 Task: Create ChildIssue0000000873 as Child Issue of Issue Issue0000000437 in Backlog  in Scrum Project Project0000000088 in Jira. Create ChildIssue0000000874 as Child Issue of Issue Issue0000000437 in Backlog  in Scrum Project Project0000000088 in Jira. Create ChildIssue0000000875 as Child Issue of Issue Issue0000000438 in Backlog  in Scrum Project Project0000000088 in Jira. Create ChildIssue0000000876 as Child Issue of Issue Issue0000000438 in Backlog  in Scrum Project Project0000000088 in Jira. Create ChildIssue0000000877 as Child Issue of Issue Issue0000000439 in Backlog  in Scrum Project Project0000000088 in Jira
Action: Mouse moved to (568, 472)
Screenshot: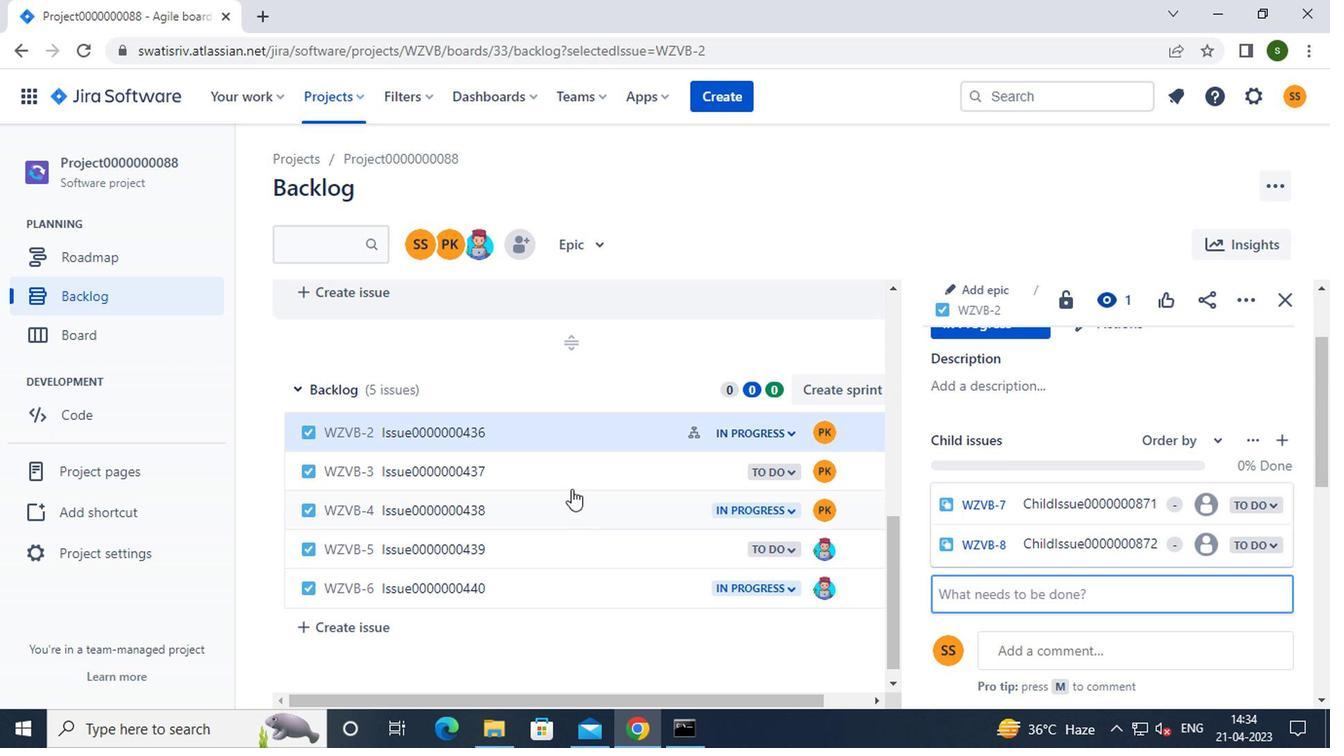 
Action: Mouse pressed left at (568, 472)
Screenshot: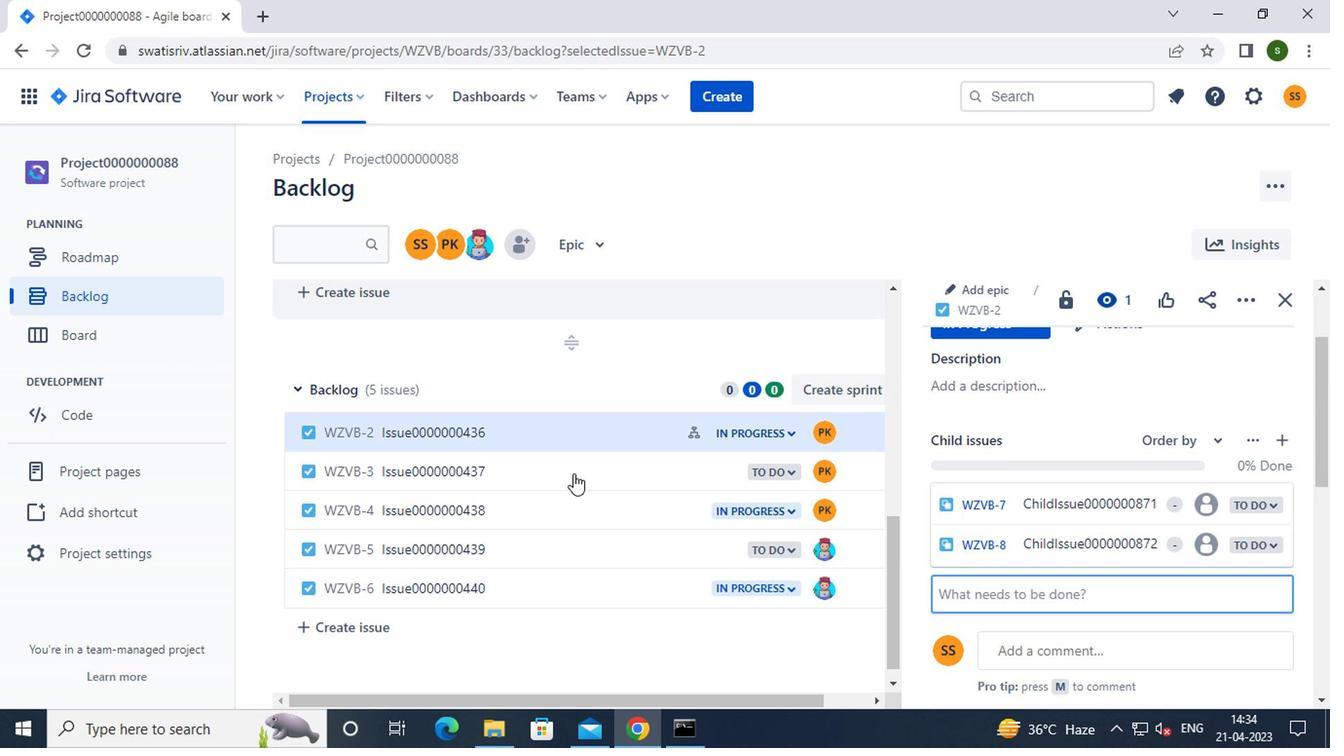 
Action: Mouse moved to (988, 386)
Screenshot: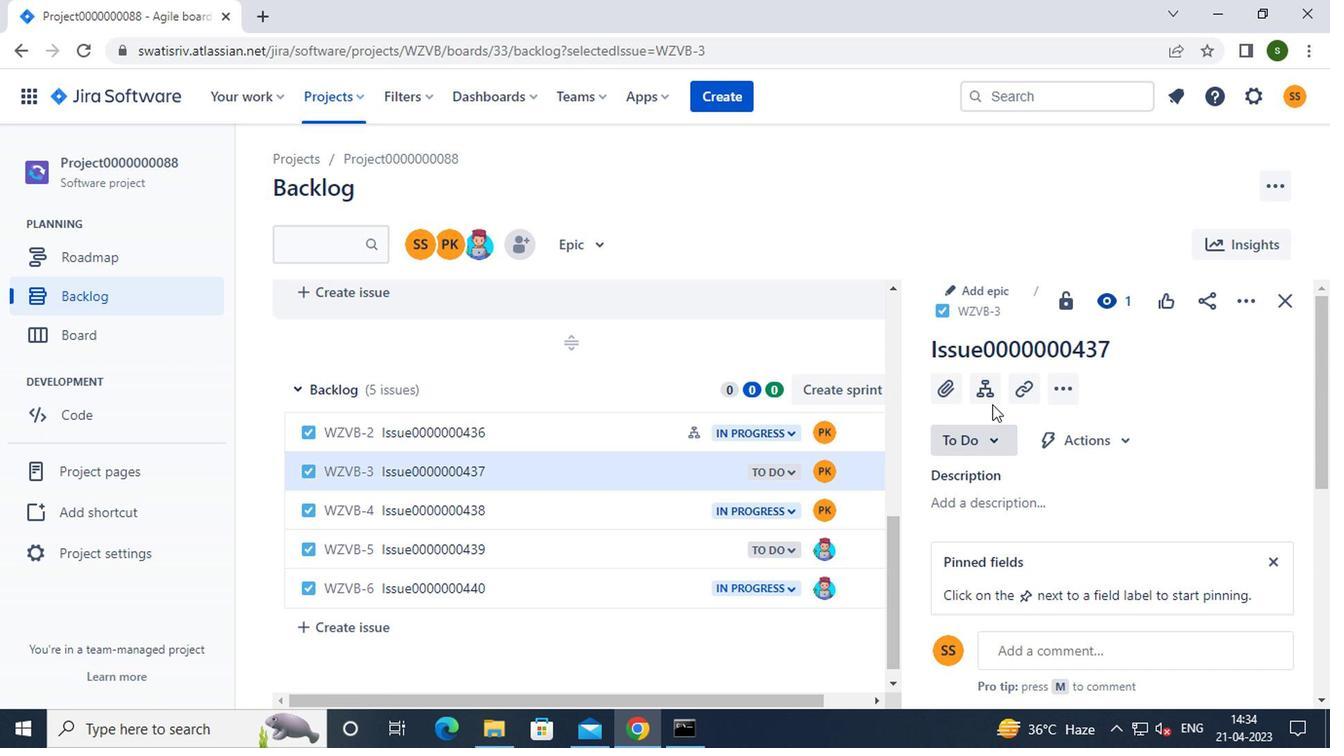 
Action: Mouse pressed left at (988, 386)
Screenshot: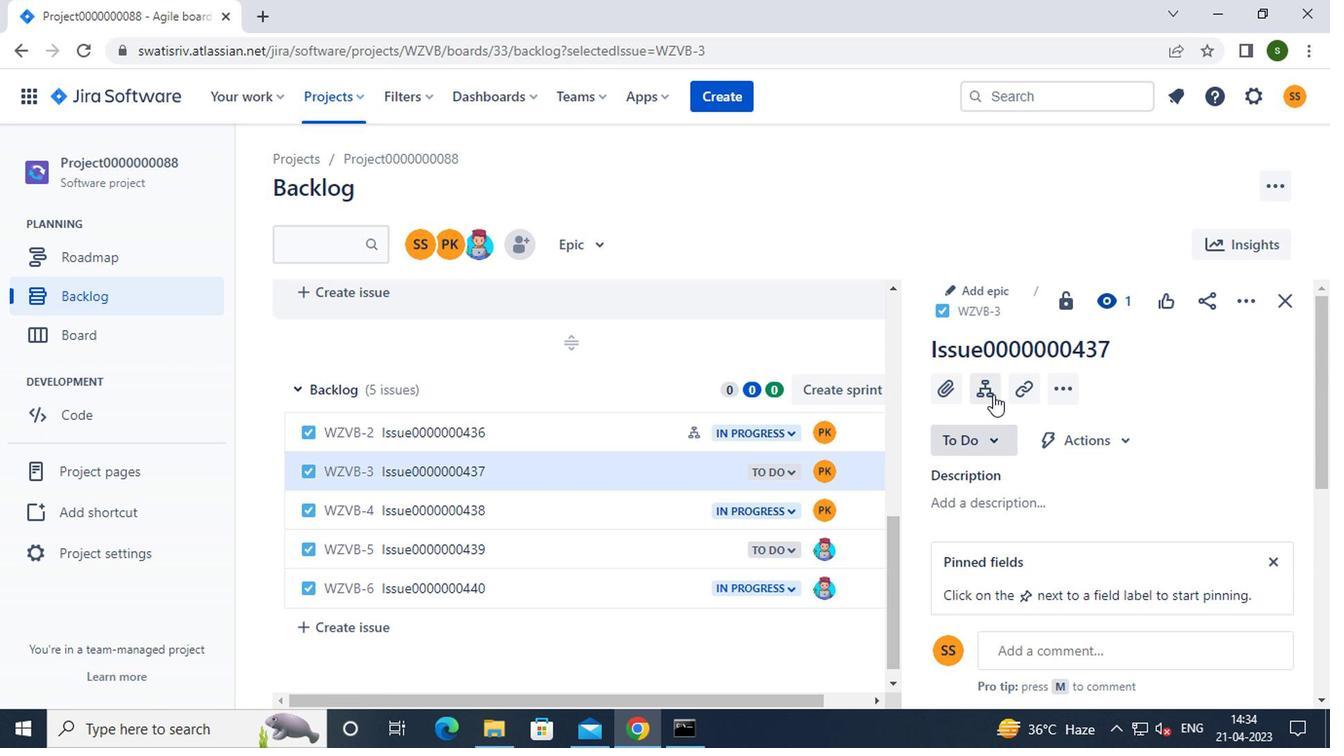 
Action: Mouse moved to (1007, 464)
Screenshot: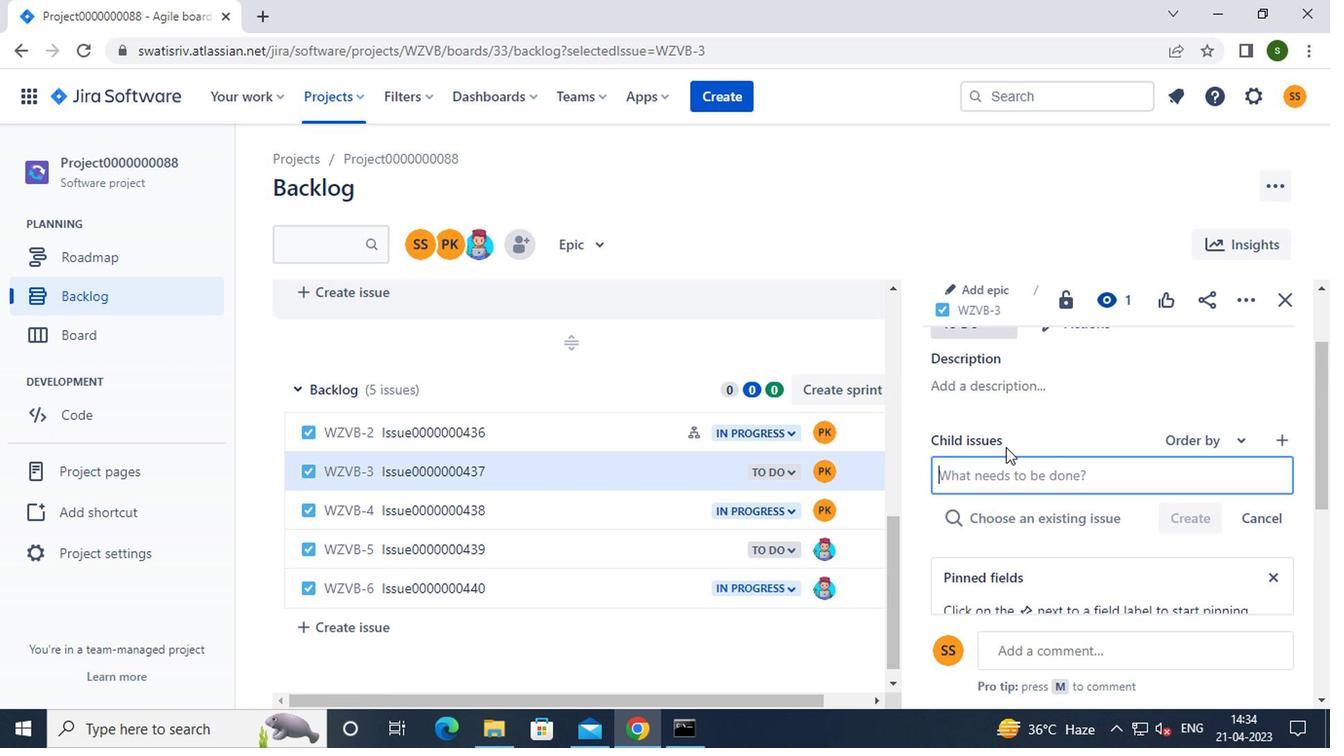
Action: Mouse pressed left at (1007, 464)
Screenshot: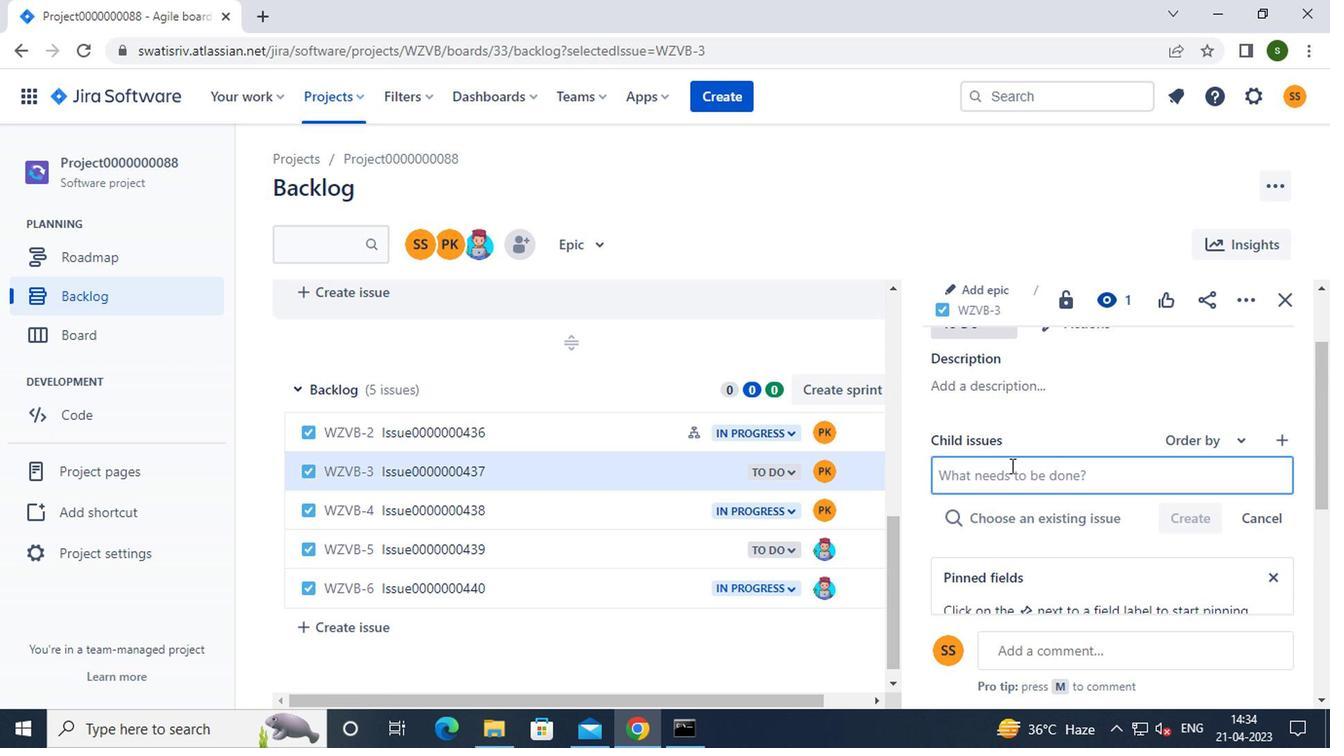 
Action: Key pressed c<Key.caps_lock>hild<Key.caps_lock>i<Key.caps_lock>ssue0000000873
Screenshot: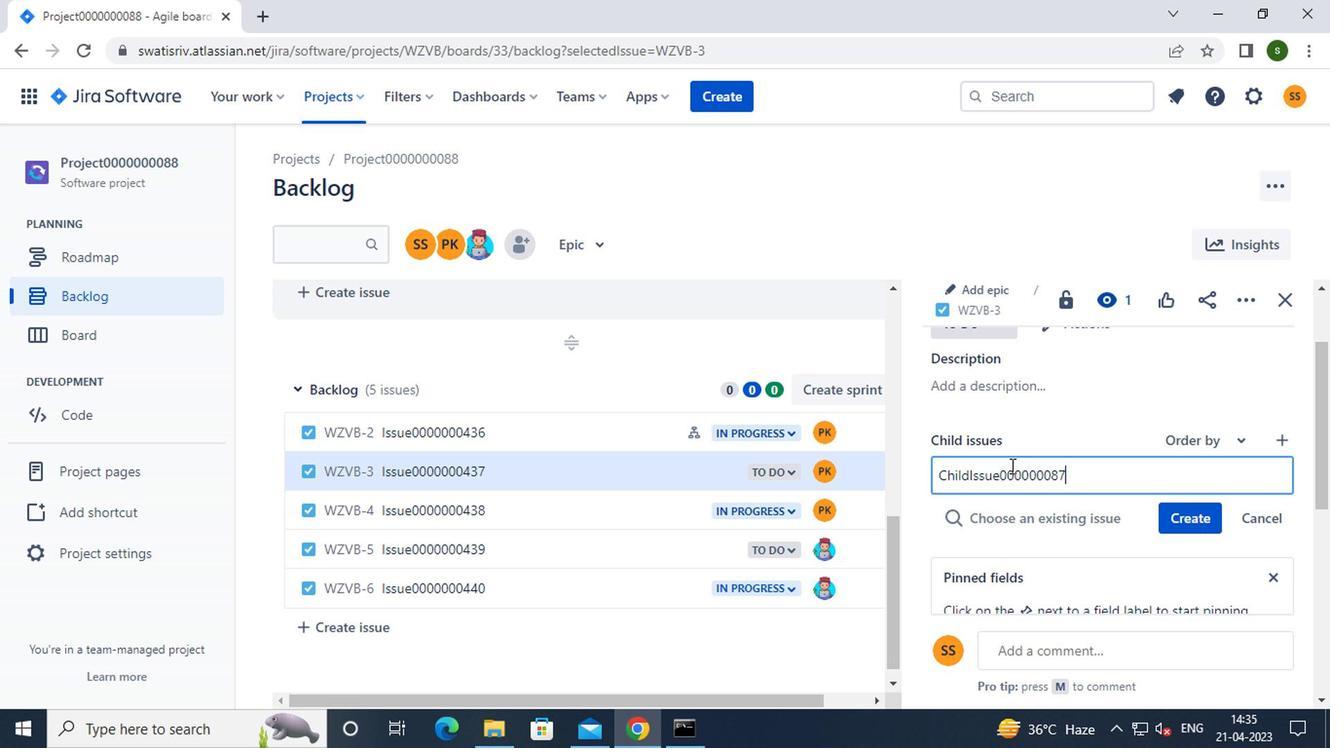 
Action: Mouse moved to (1186, 512)
Screenshot: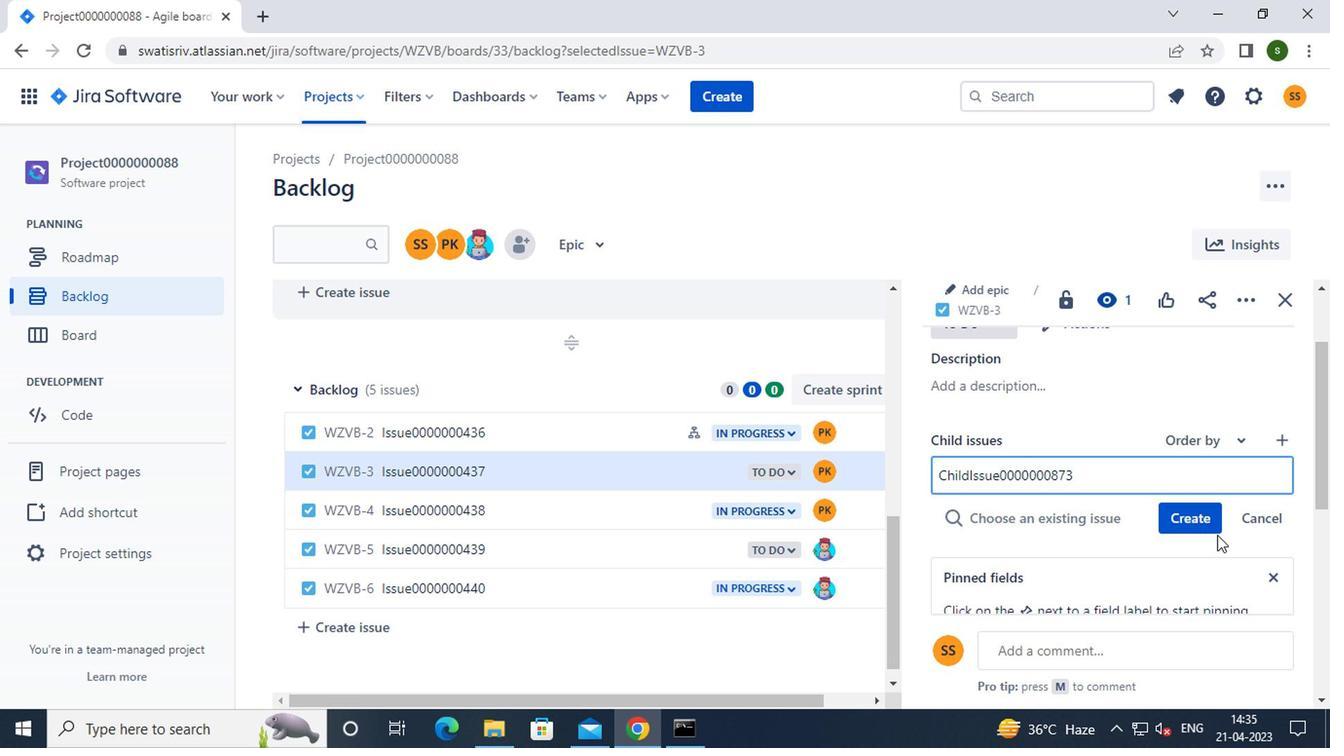 
Action: Mouse pressed left at (1186, 512)
Screenshot: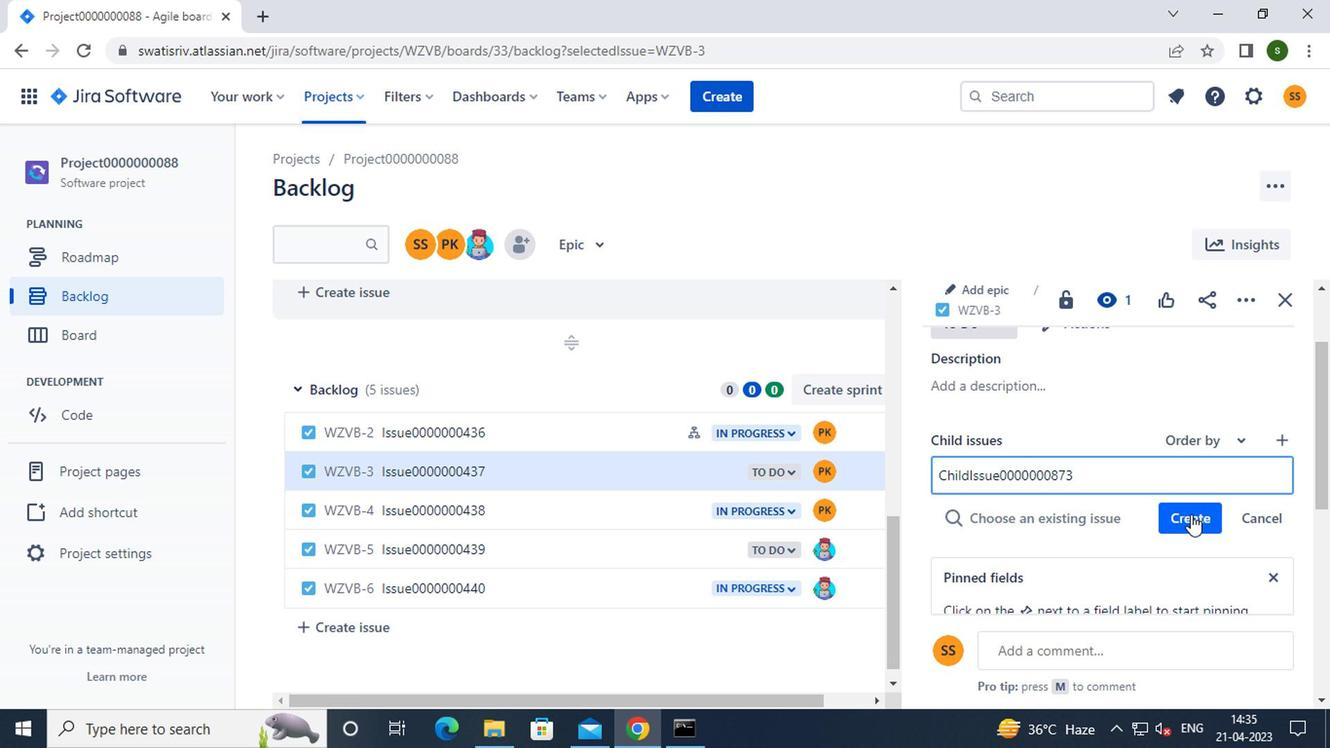 
Action: Mouse moved to (1117, 539)
Screenshot: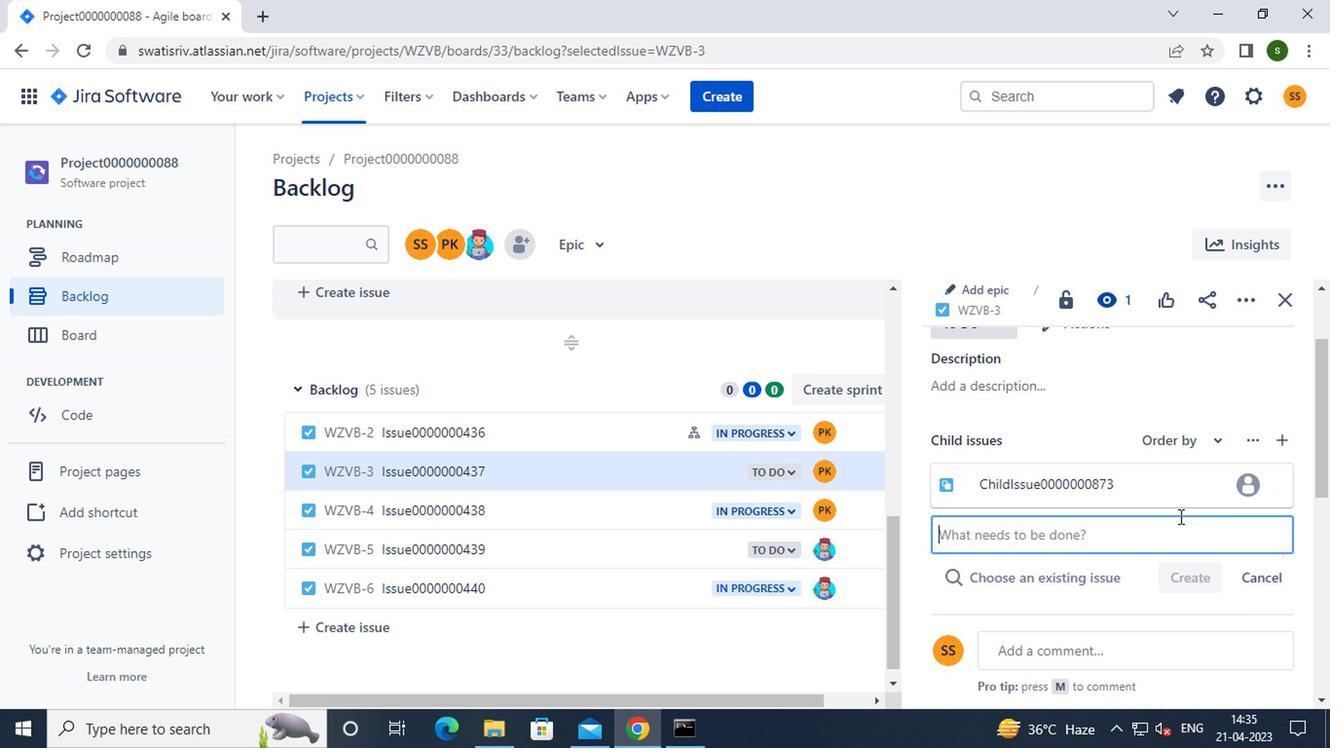 
Action: Mouse pressed left at (1117, 539)
Screenshot: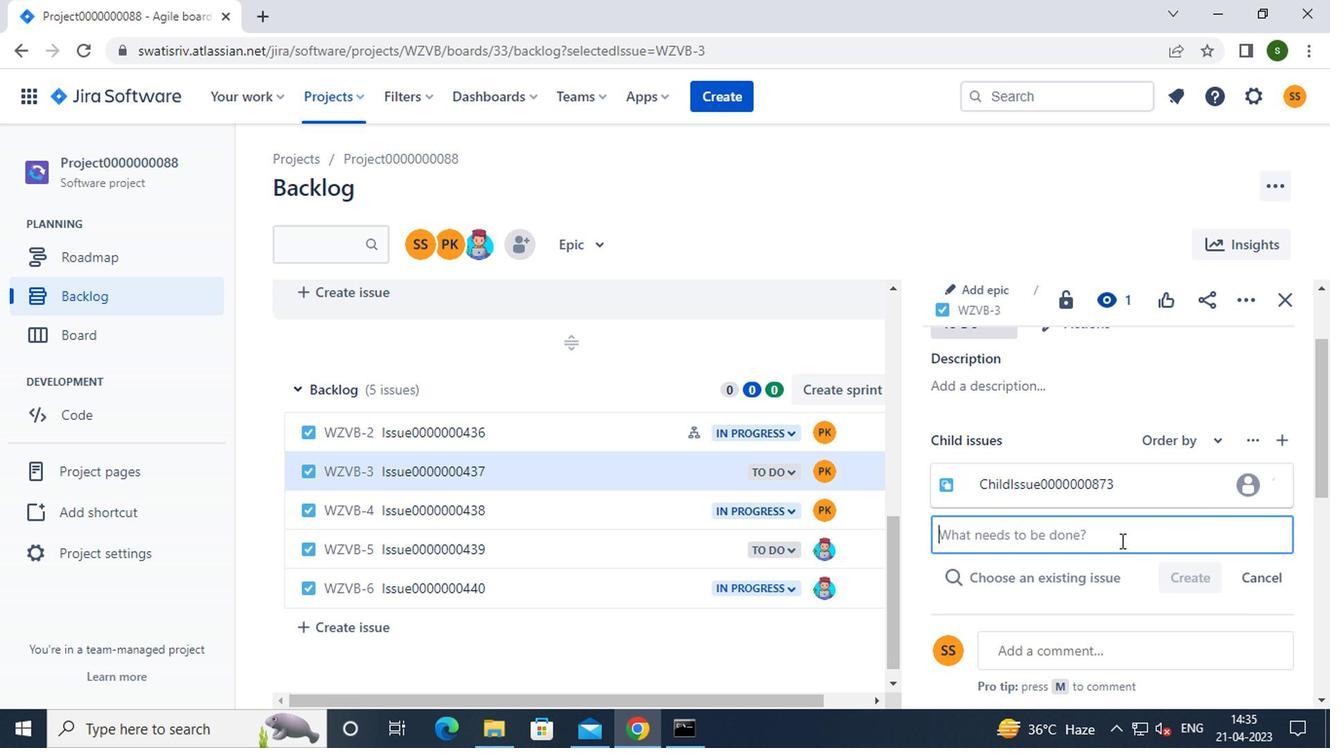 
Action: Mouse moved to (1115, 539)
Screenshot: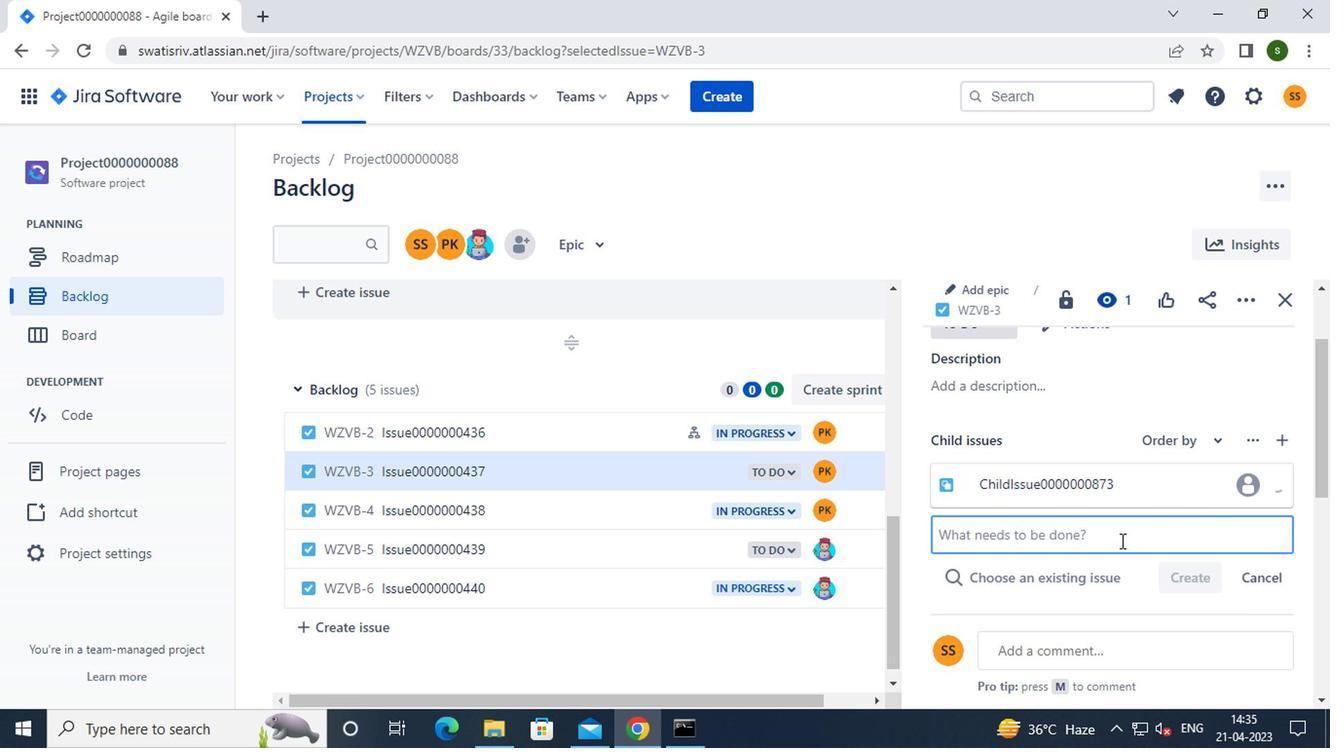 
Action: Key pressed <Key.caps_lock>c<Key.caps_lock>hild<Key.caps_lock>i<Key.caps_lock>ssue00000000874
Screenshot: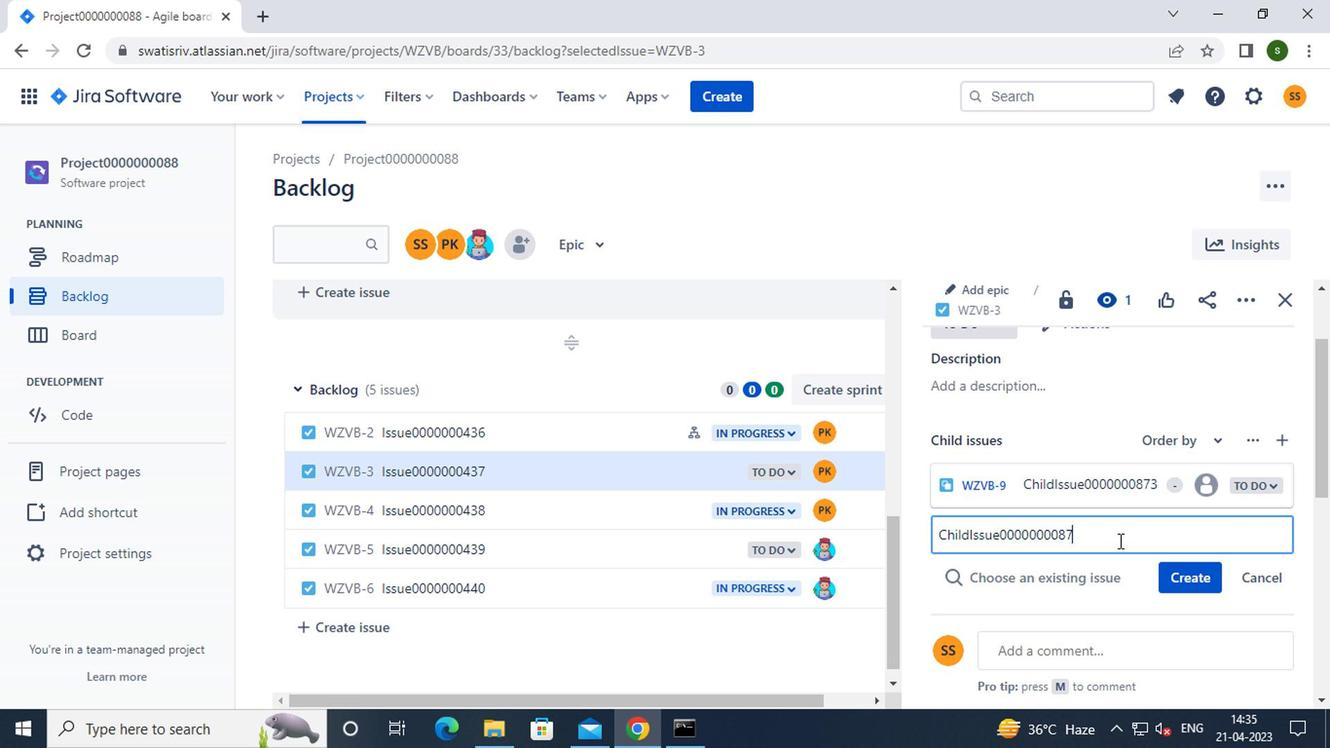 
Action: Mouse moved to (1179, 575)
Screenshot: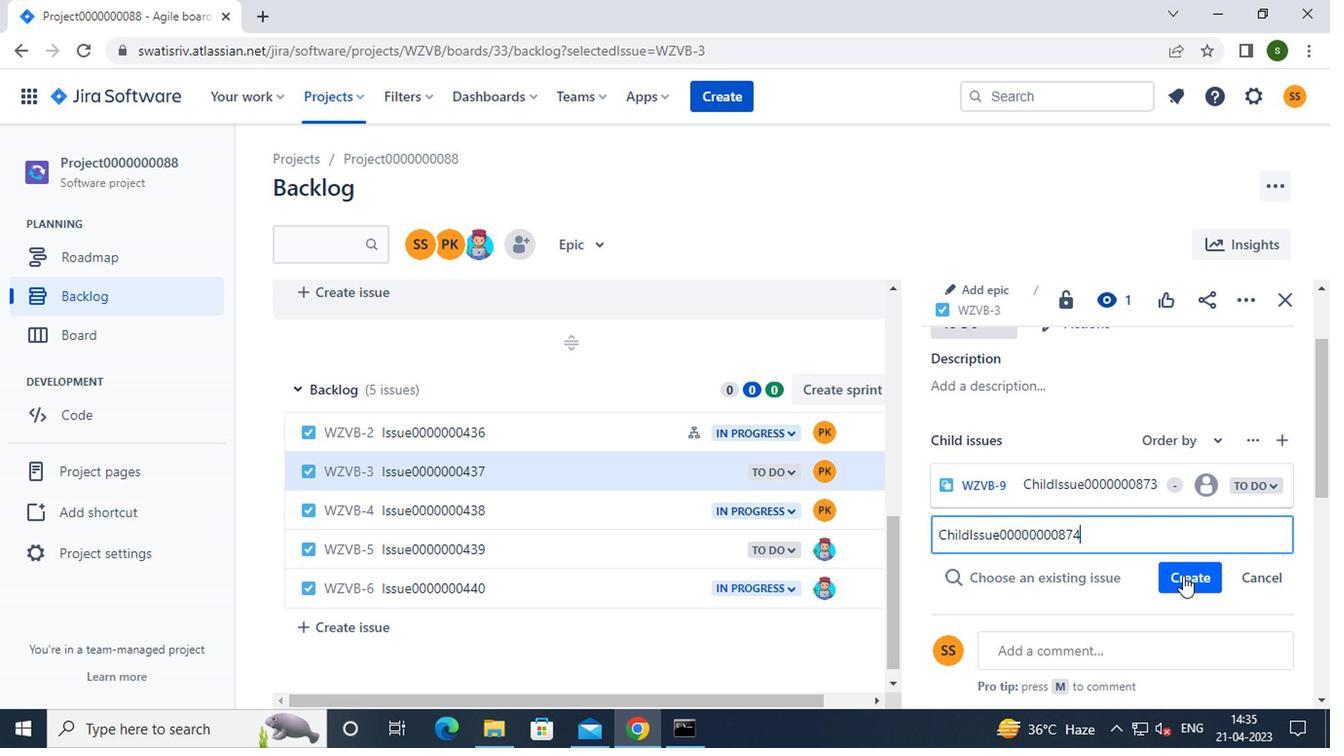 
Action: Mouse pressed left at (1179, 575)
Screenshot: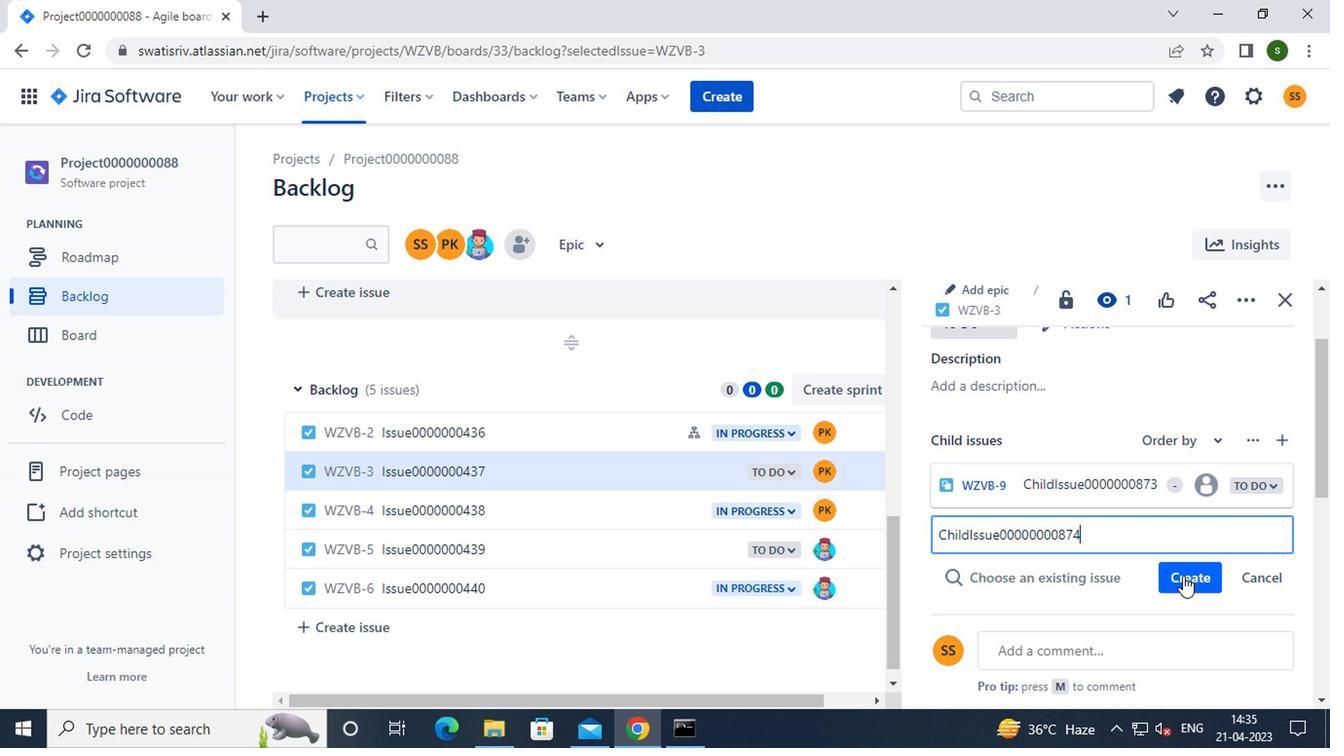 
Action: Mouse moved to (632, 514)
Screenshot: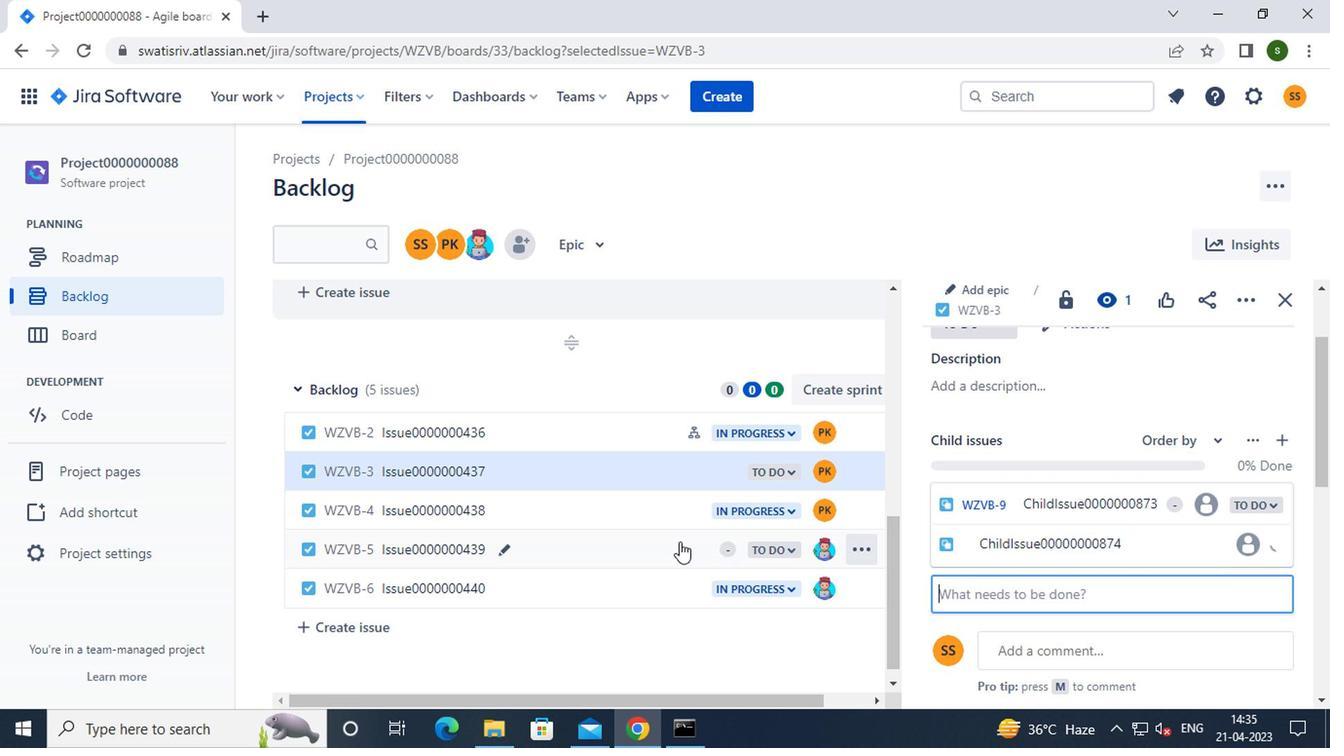 
Action: Mouse pressed left at (632, 514)
Screenshot: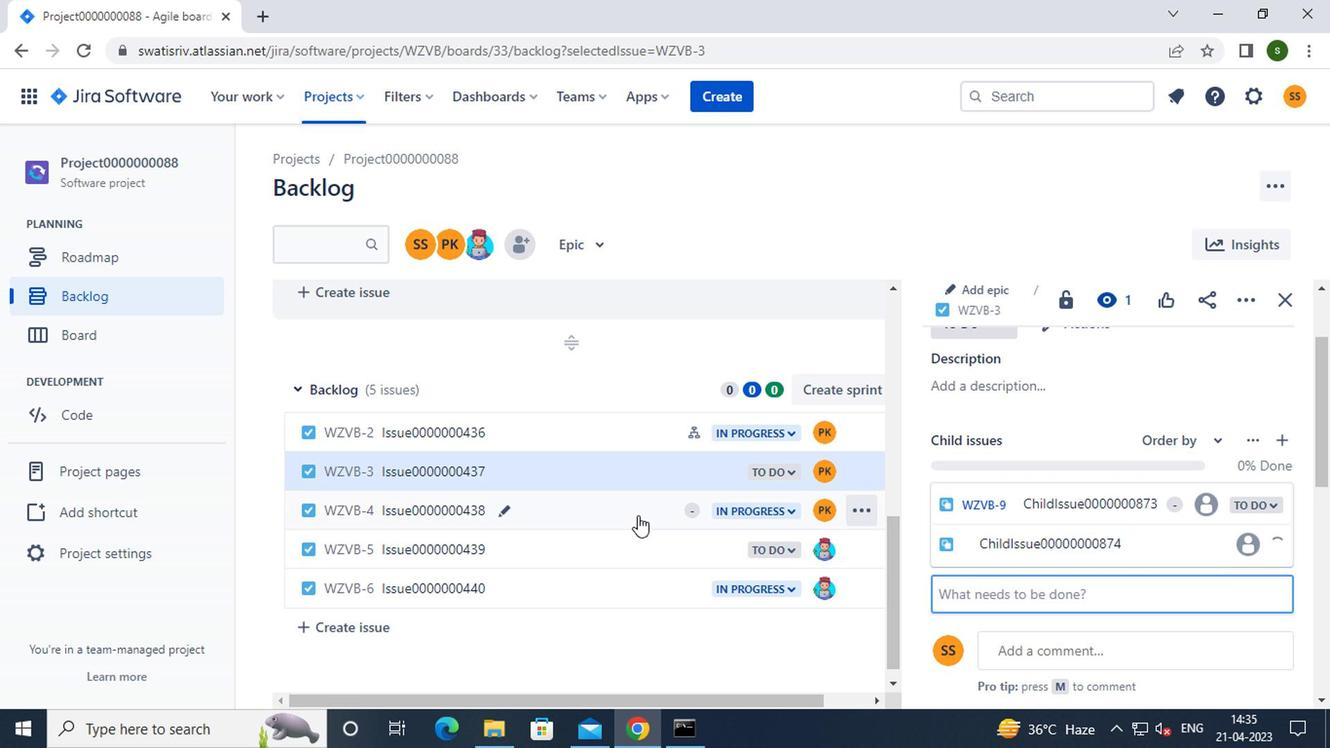 
Action: Mouse moved to (981, 386)
Screenshot: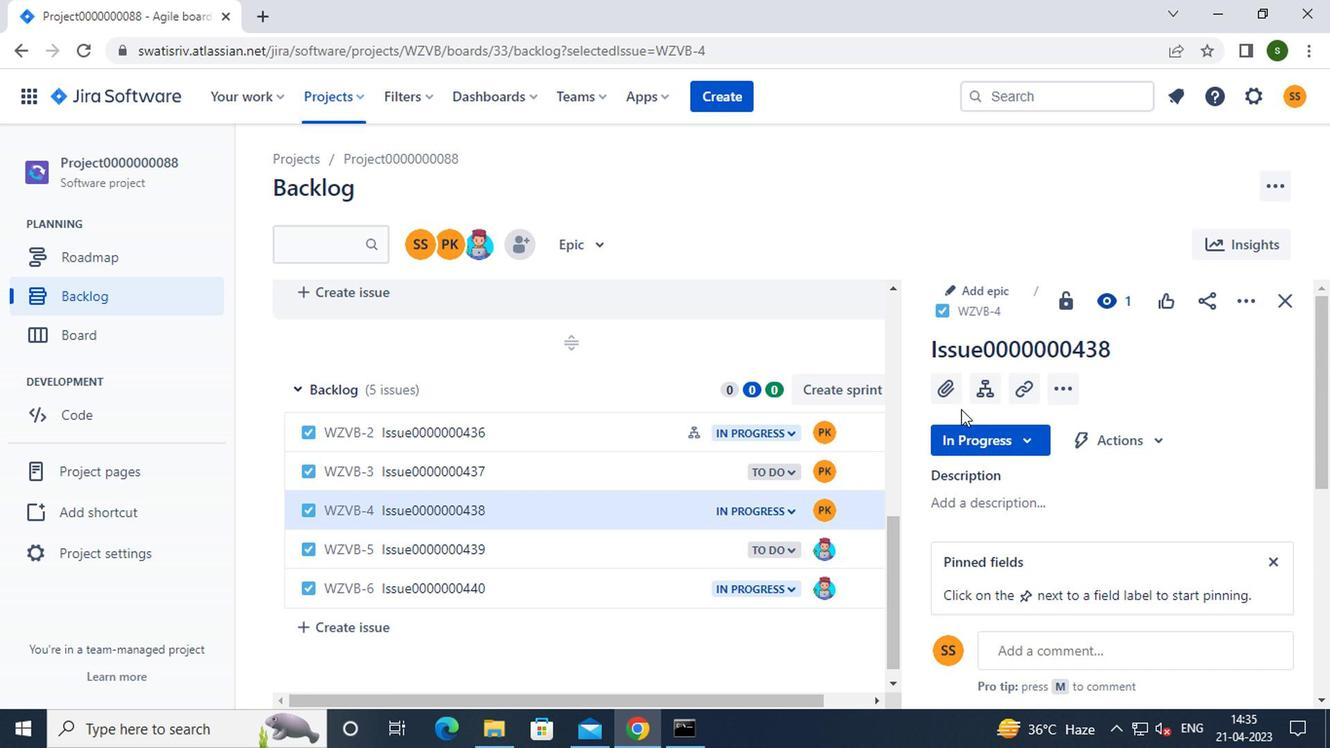 
Action: Mouse pressed left at (981, 386)
Screenshot: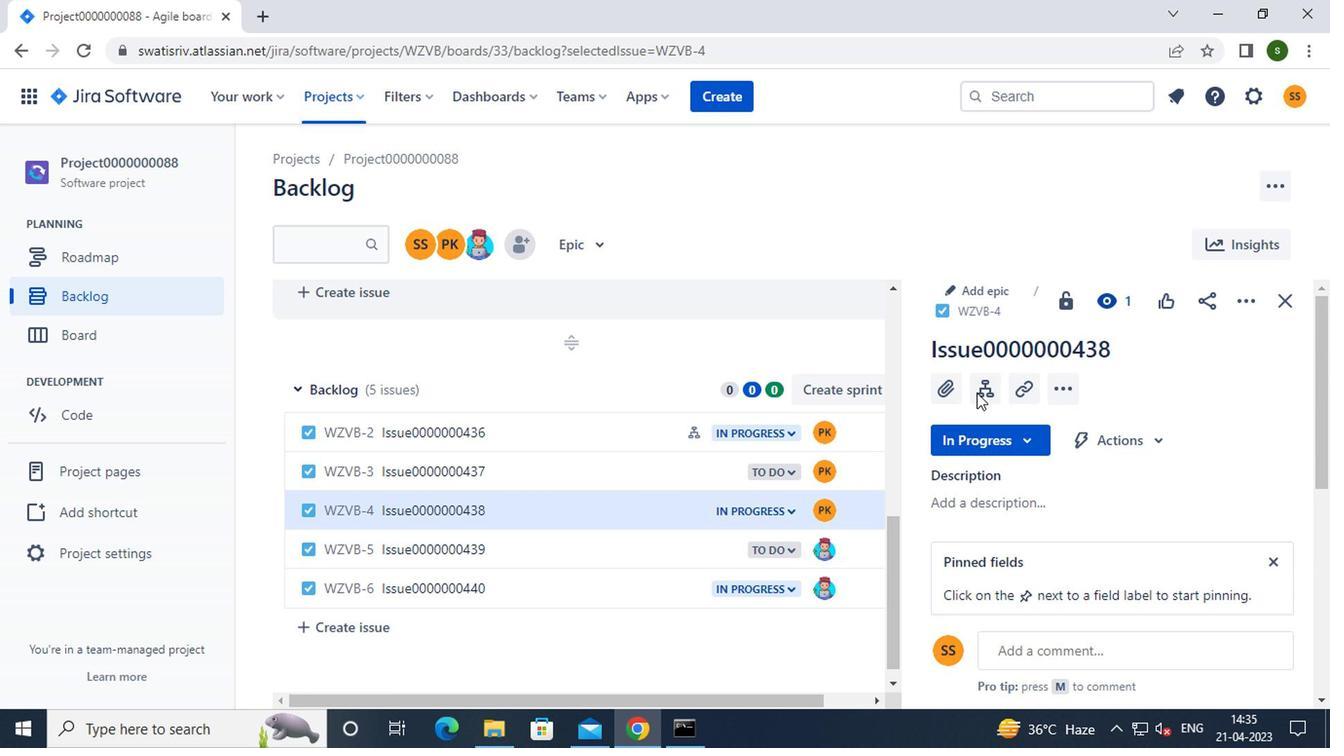 
Action: Mouse moved to (991, 469)
Screenshot: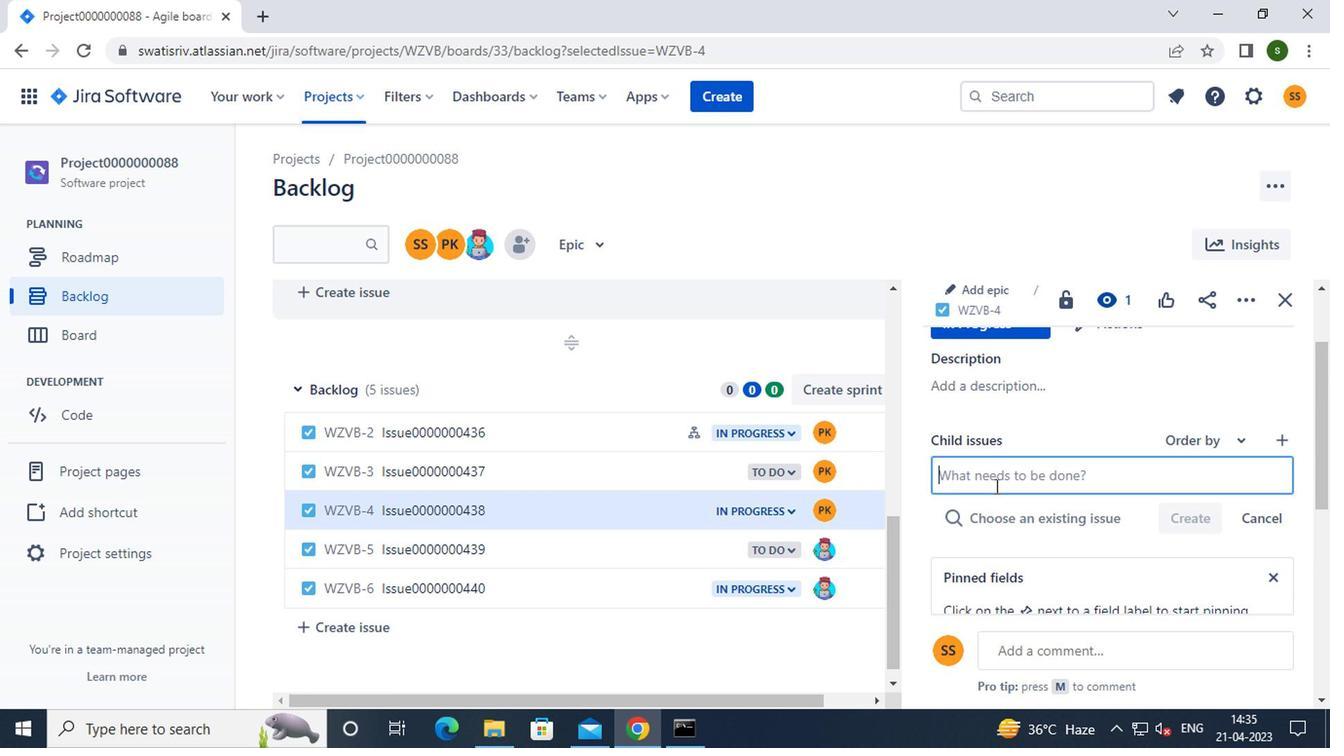 
Action: Mouse pressed left at (991, 469)
Screenshot: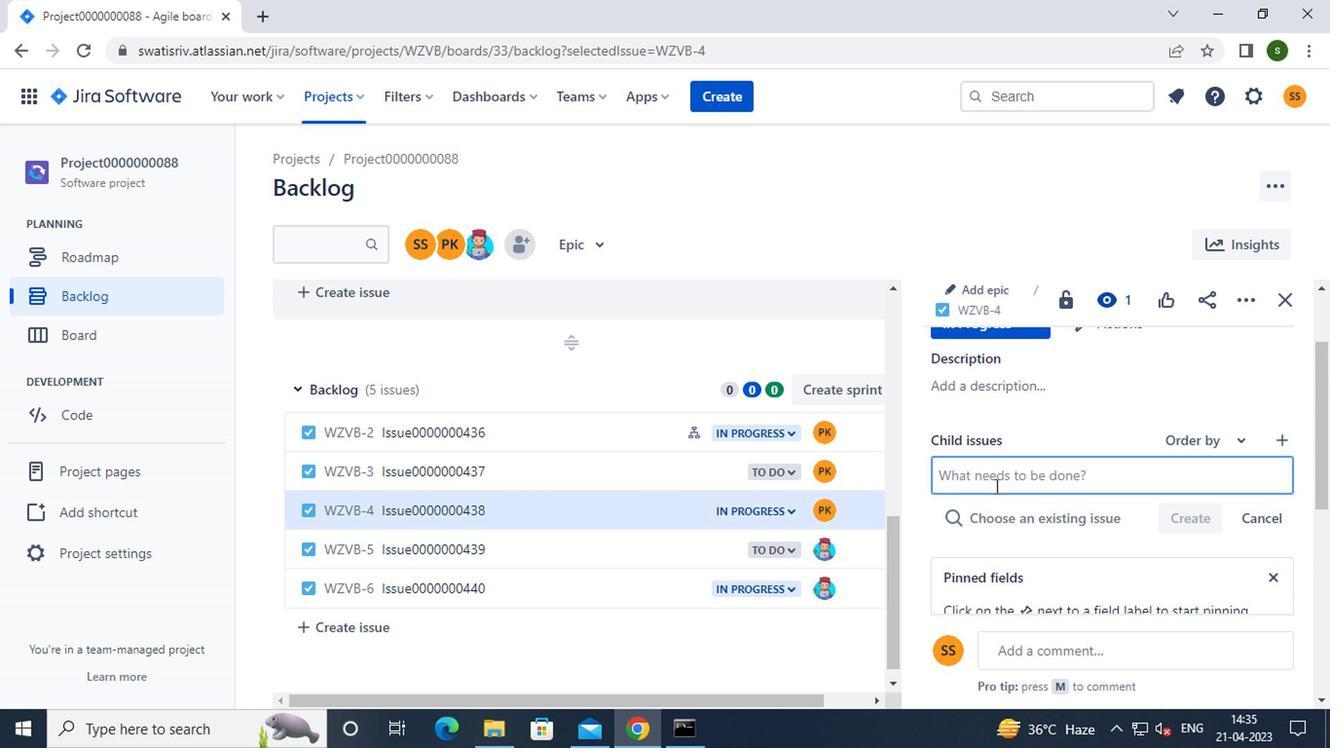 
Action: Mouse moved to (982, 469)
Screenshot: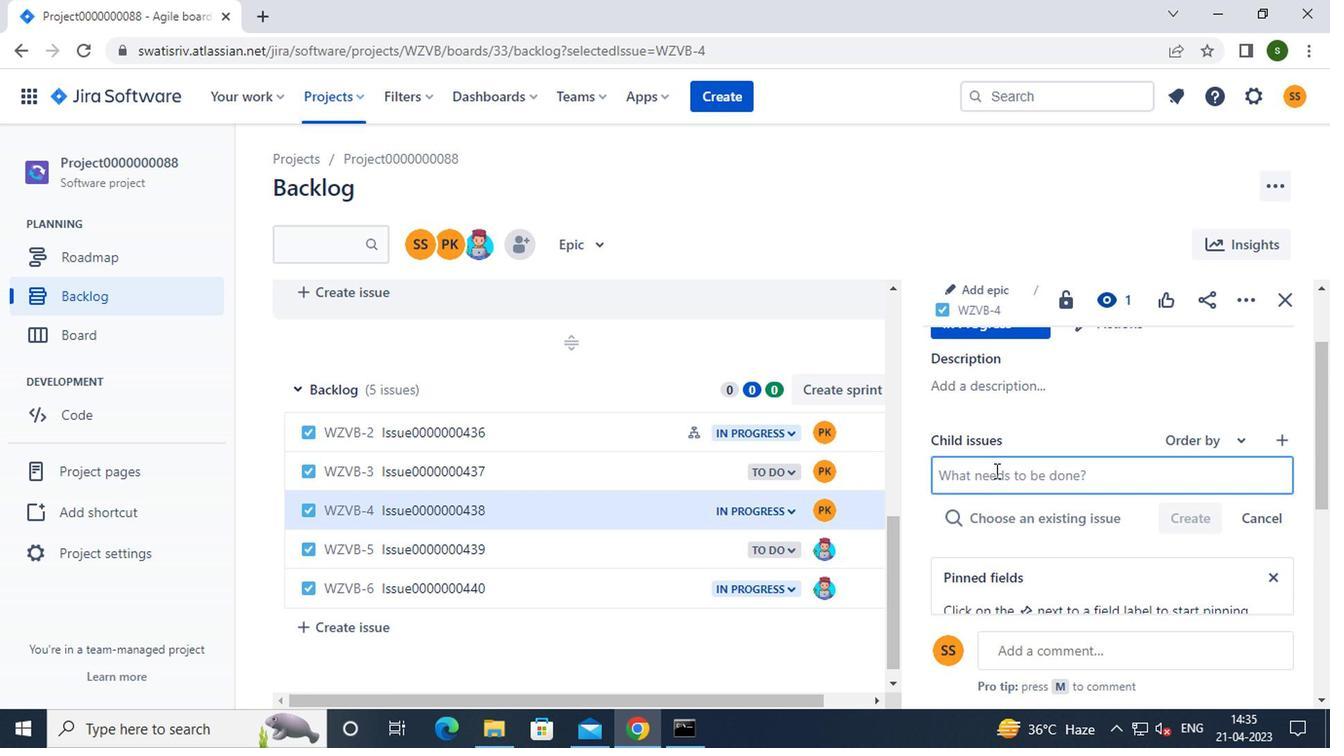 
Action: Key pressed <Key.caps_lock>c<Key.caps_lock>hild<Key.caps_lock>i<Key.caps_lock>ssue0000000875
Screenshot: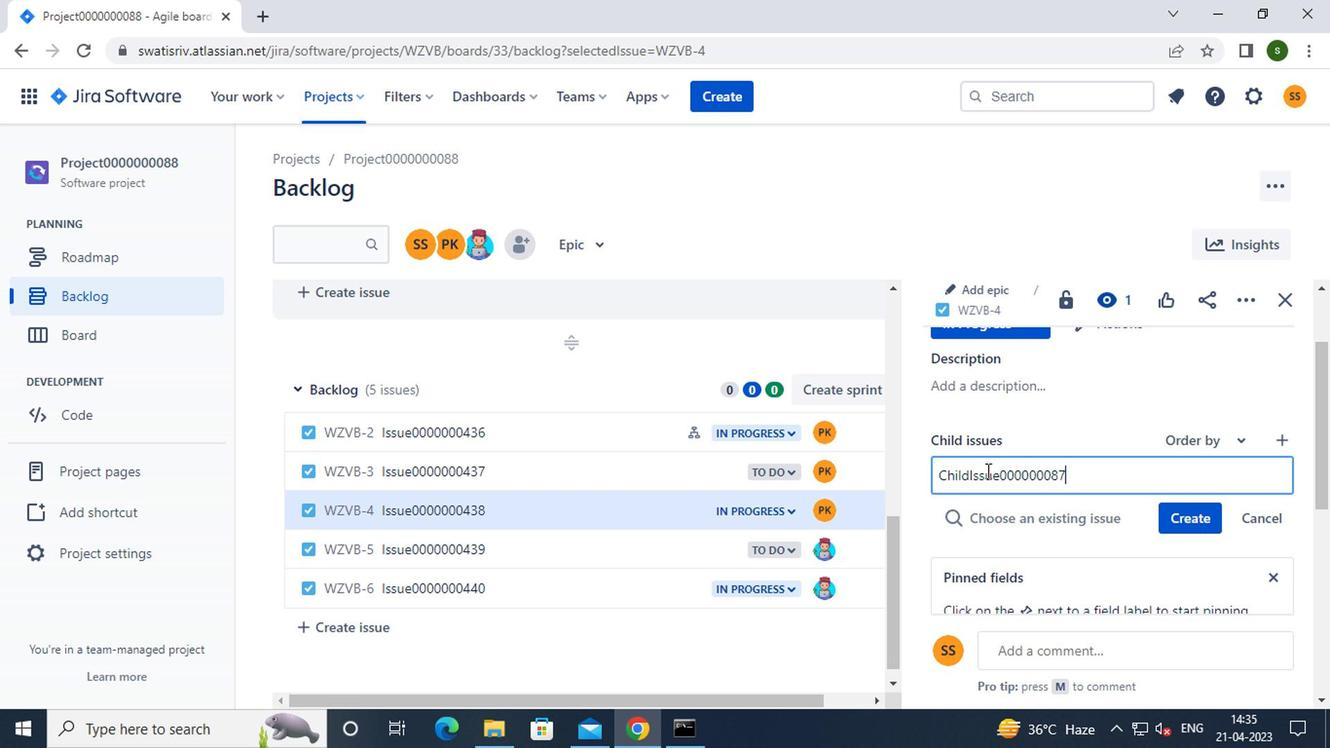 
Action: Mouse moved to (1177, 512)
Screenshot: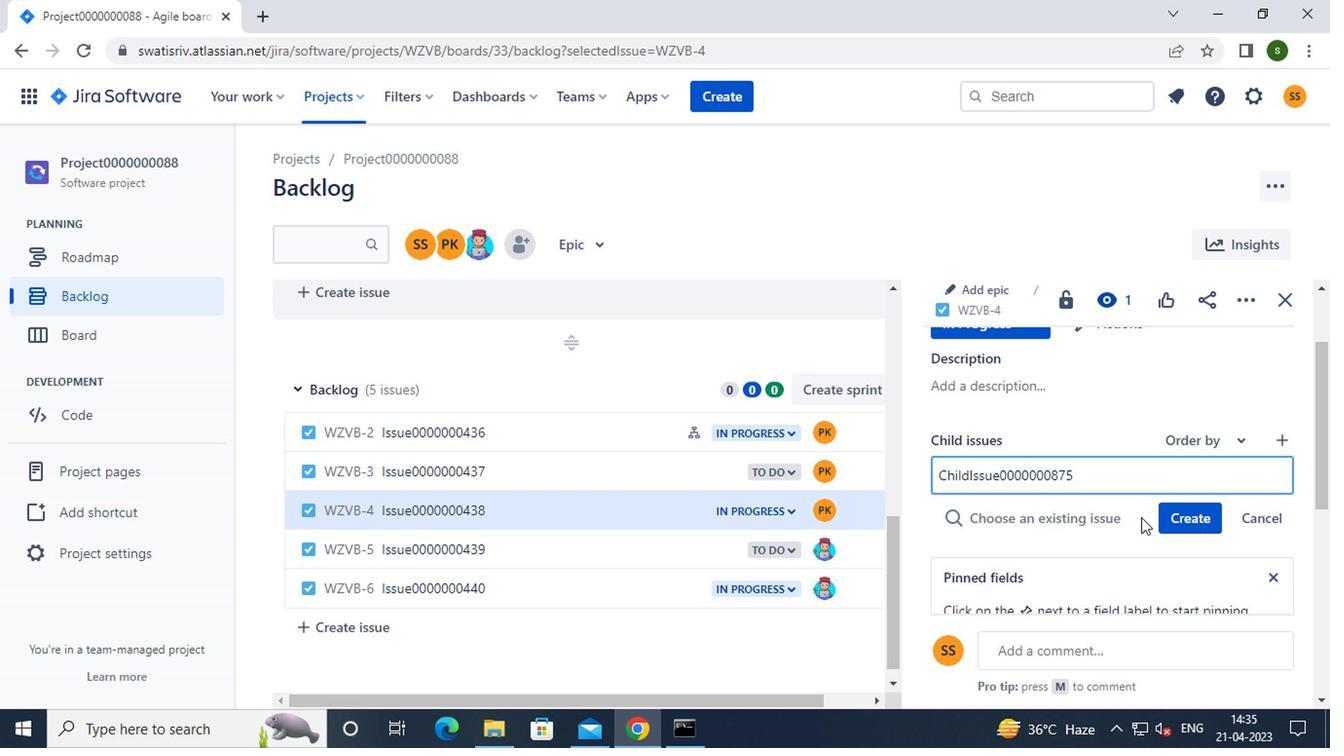 
Action: Mouse pressed left at (1177, 512)
Screenshot: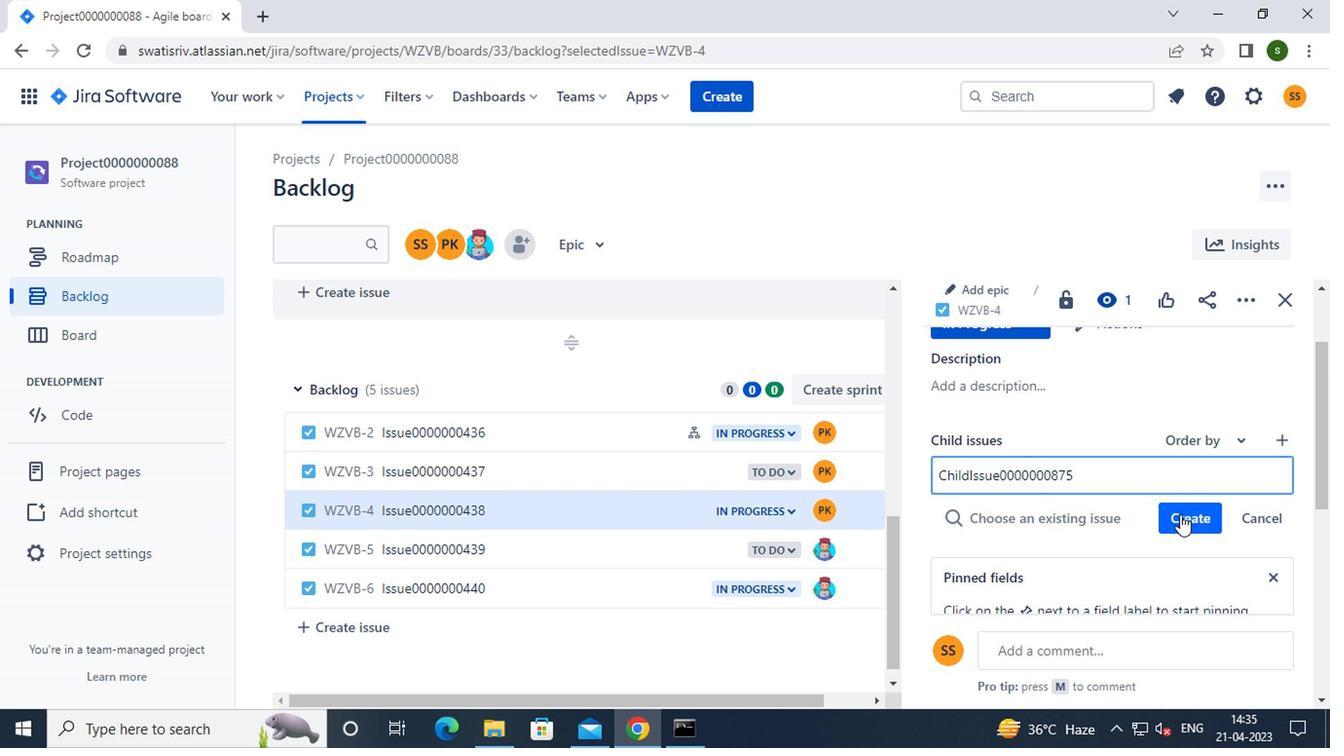
Action: Mouse moved to (1062, 535)
Screenshot: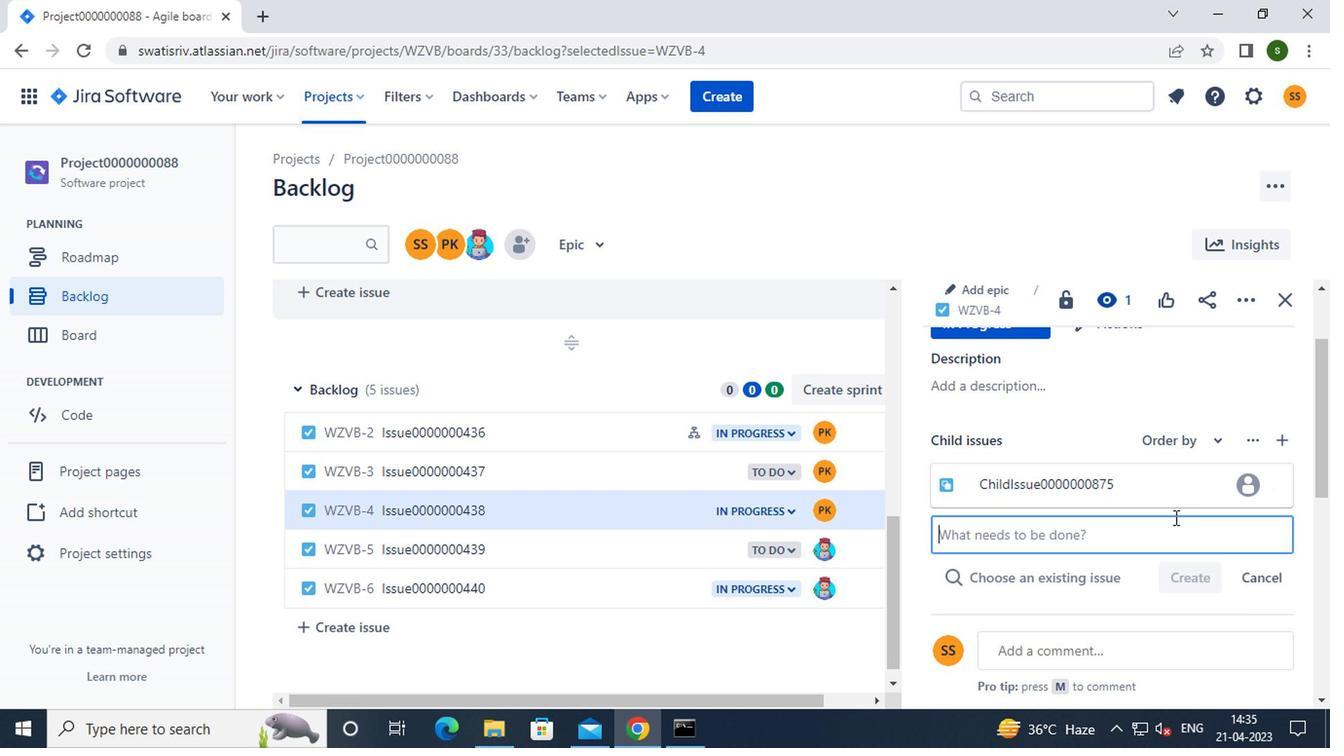 
Action: Mouse pressed left at (1062, 535)
Screenshot: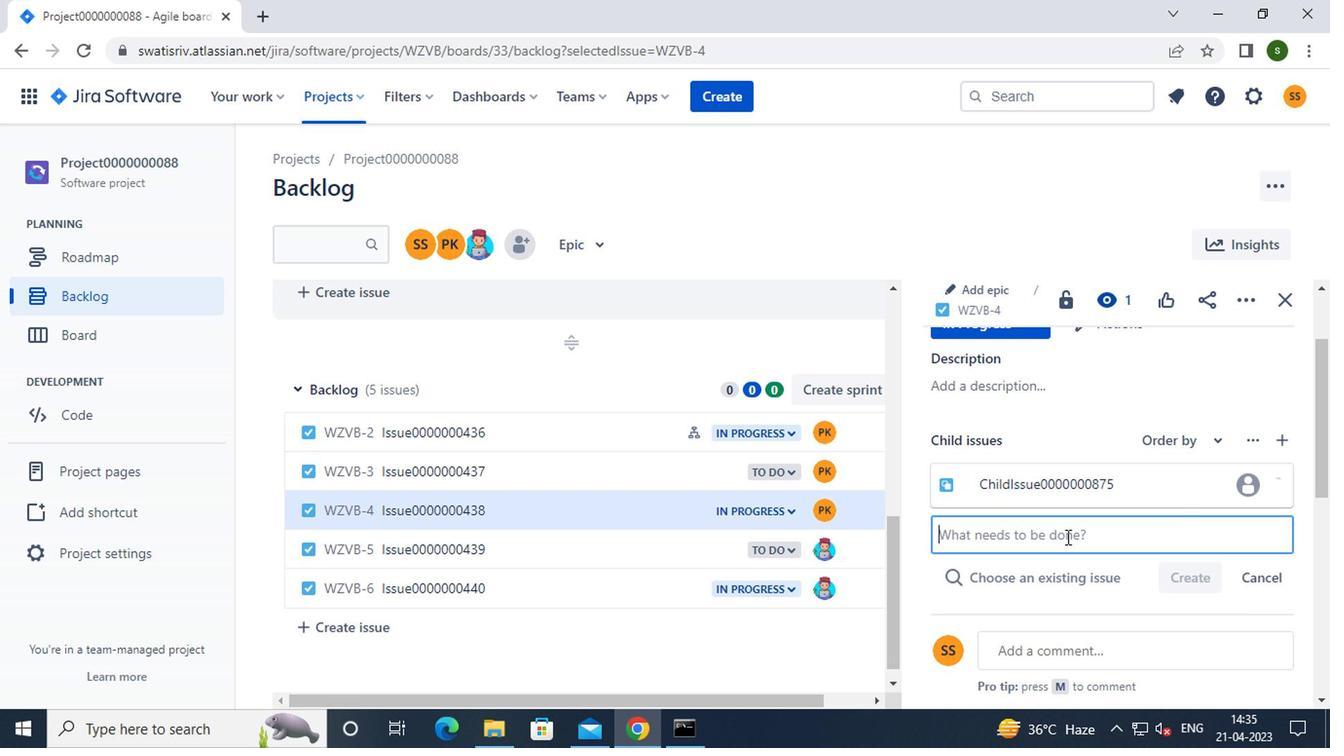 
Action: Key pressed <Key.caps_lock>c<Key.caps_lock>hild<Key.caps_lock>i<Key.caps_lock>ssue0000000876
Screenshot: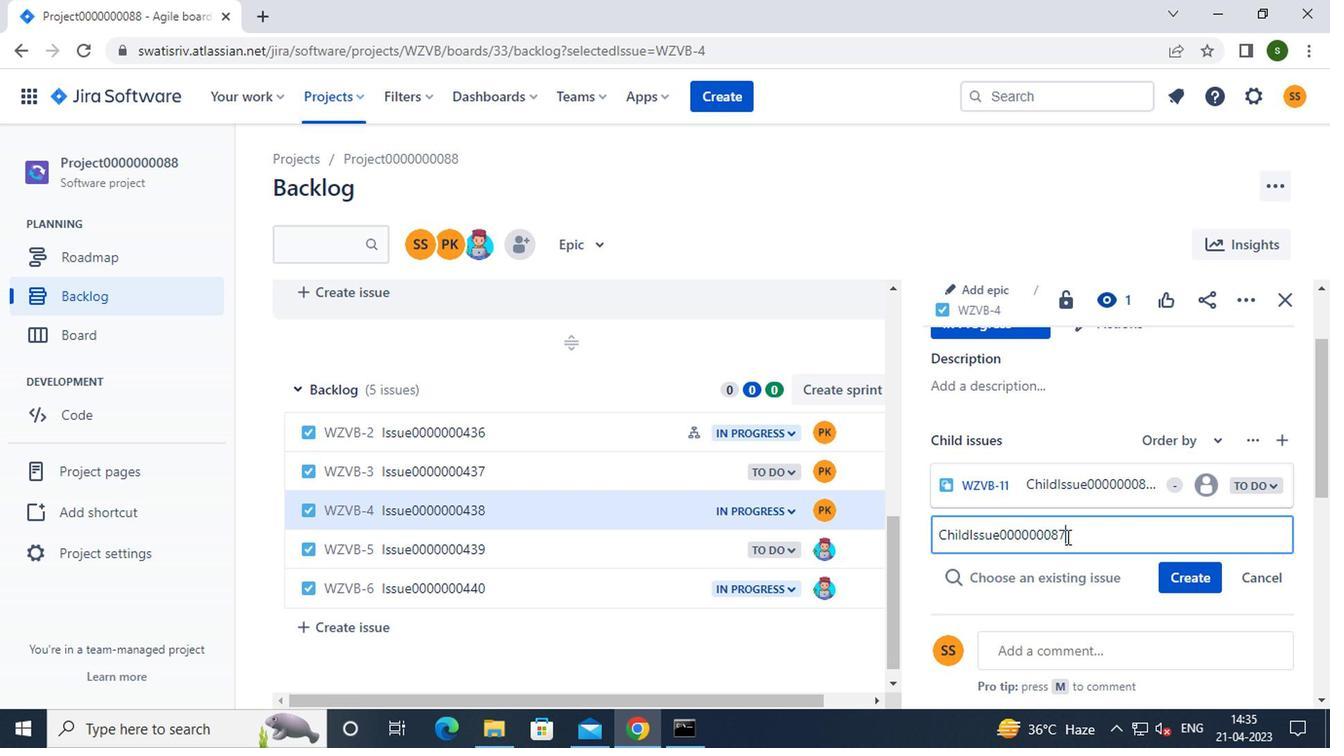 
Action: Mouse moved to (1188, 566)
Screenshot: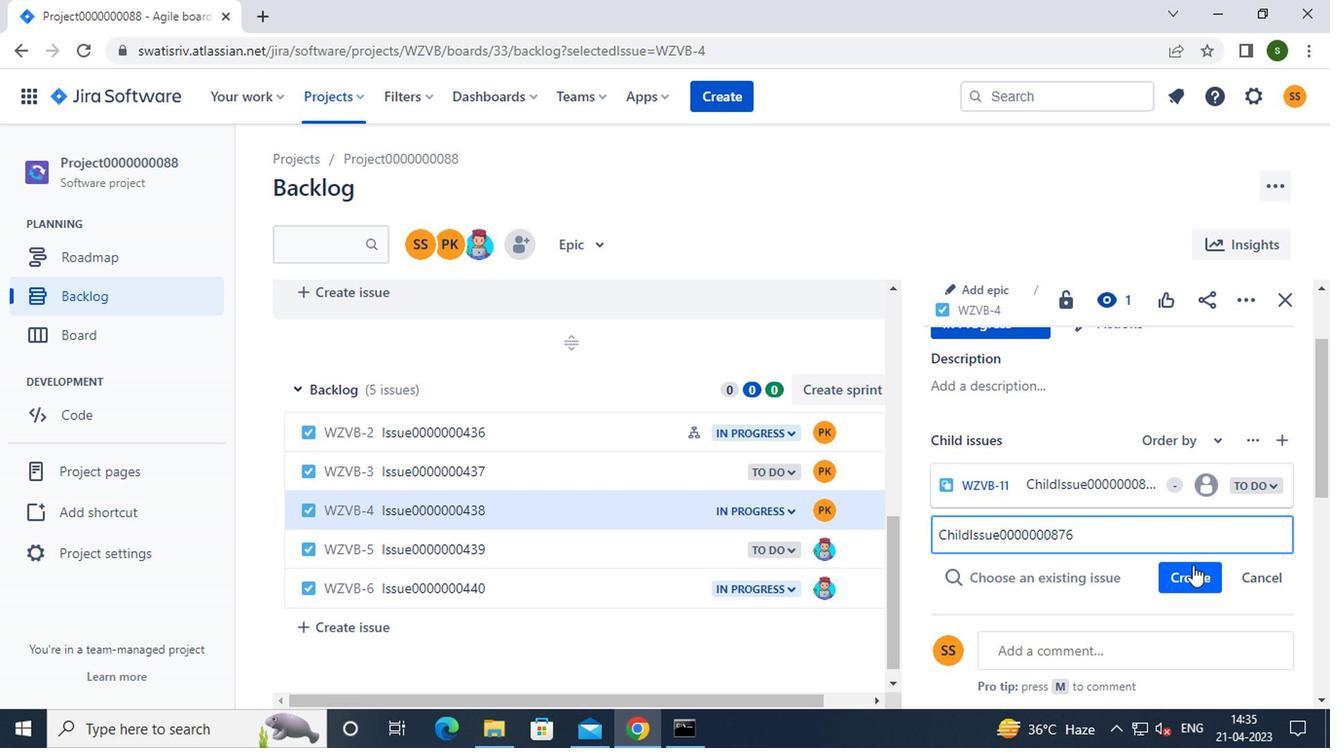 
Action: Mouse pressed left at (1188, 566)
Screenshot: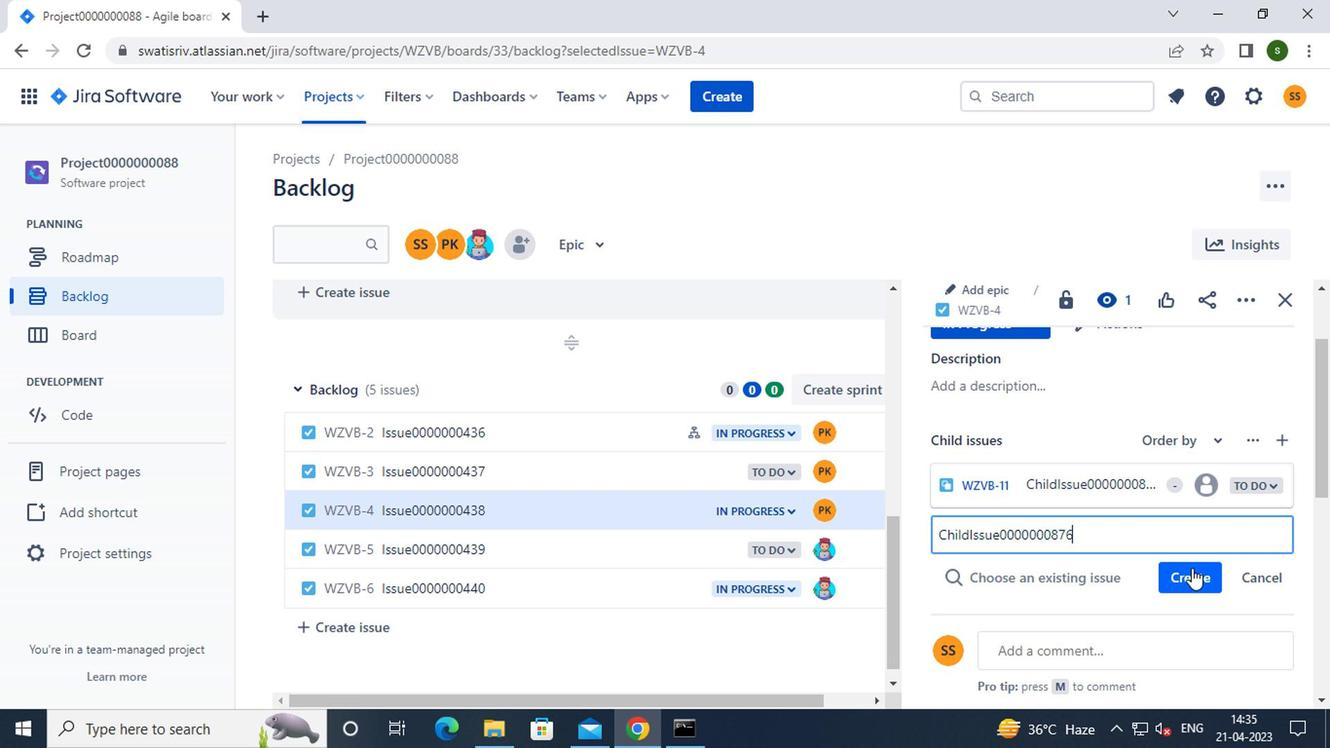 
Action: Mouse moved to (571, 546)
Screenshot: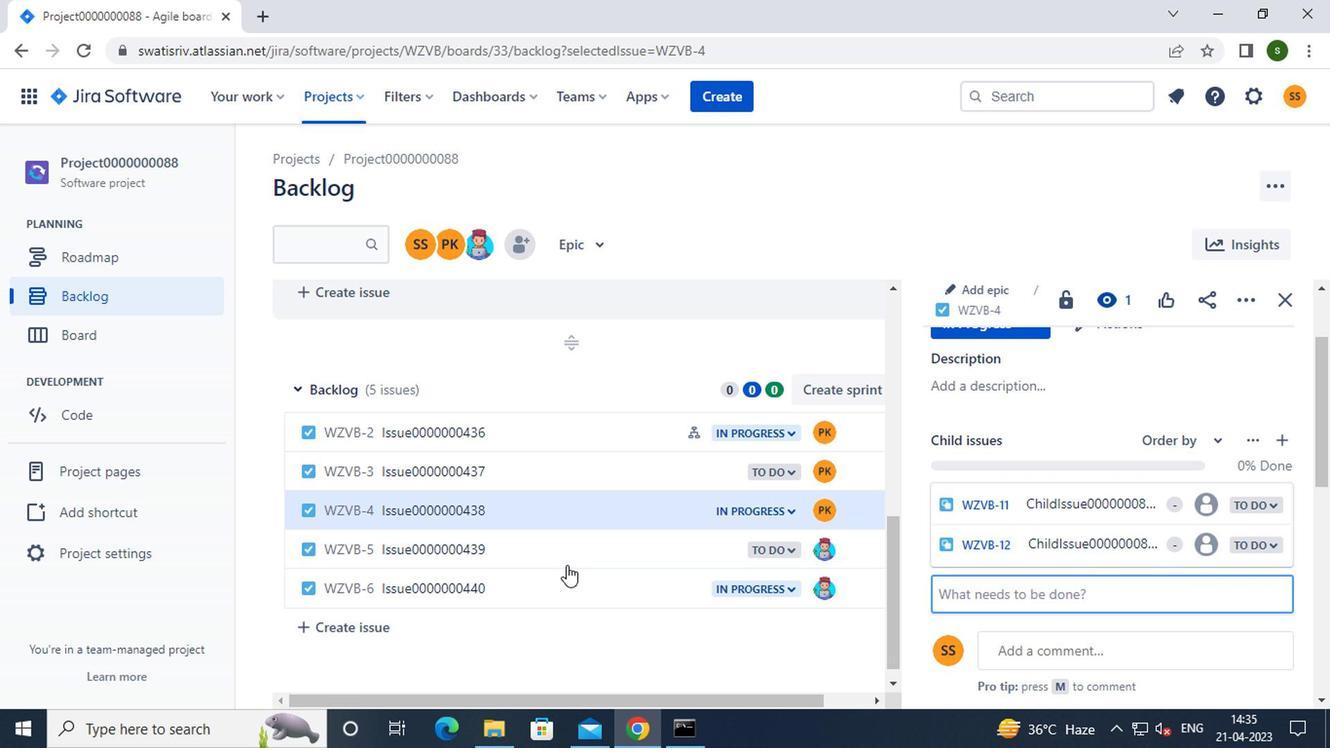 
Action: Mouse pressed left at (571, 546)
Screenshot: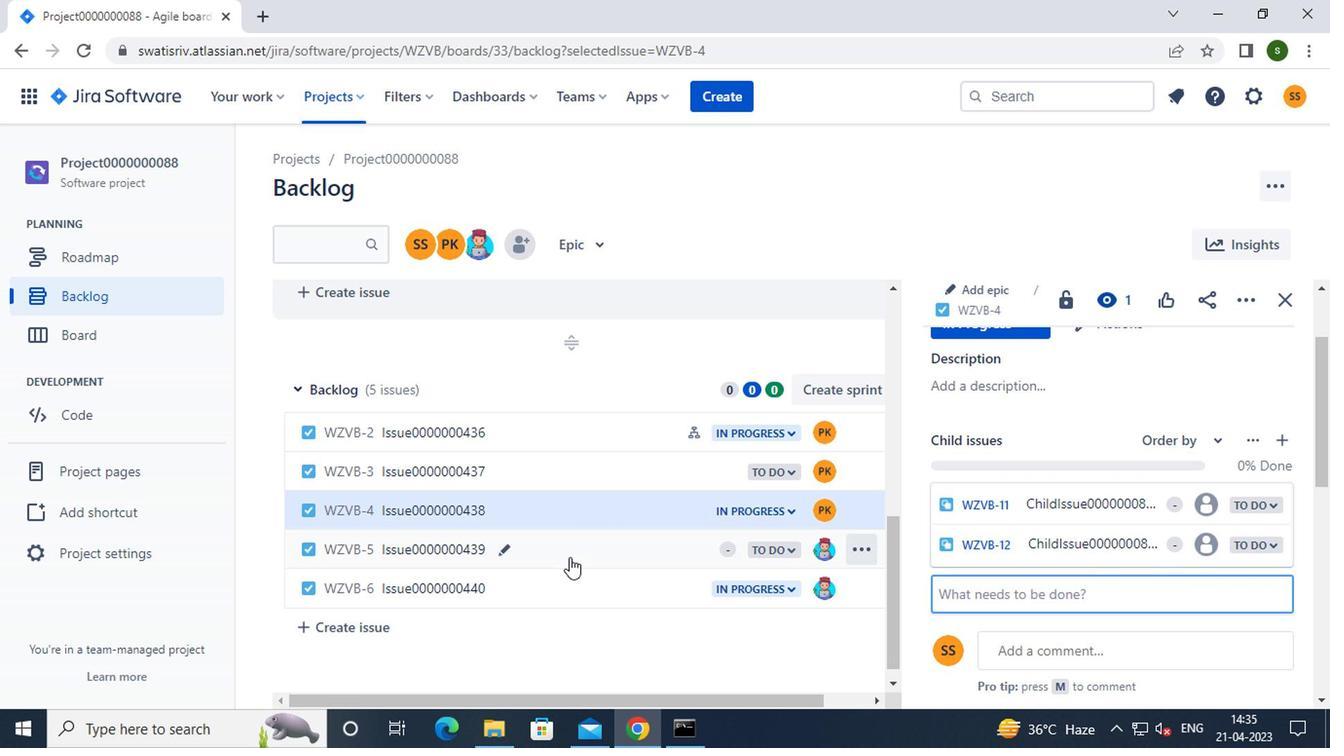
Action: Mouse moved to (982, 381)
Screenshot: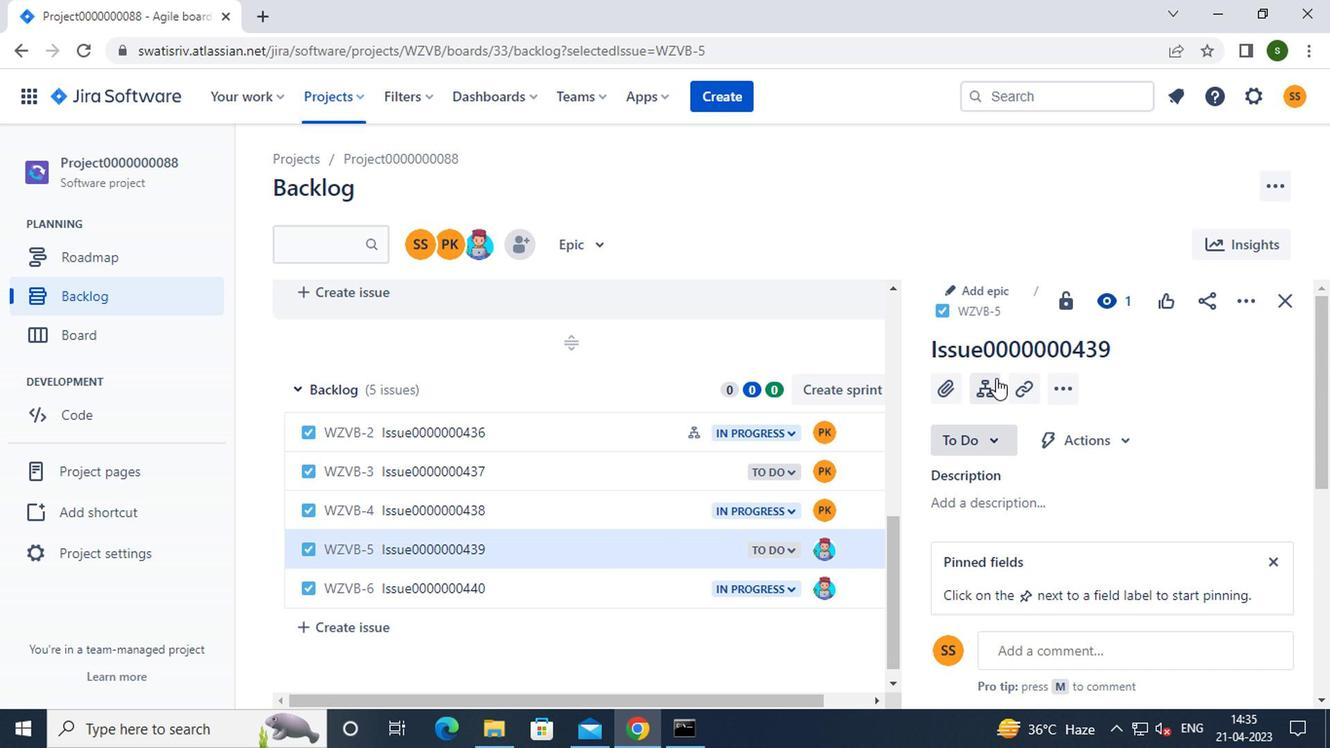 
Action: Mouse pressed left at (982, 381)
Screenshot: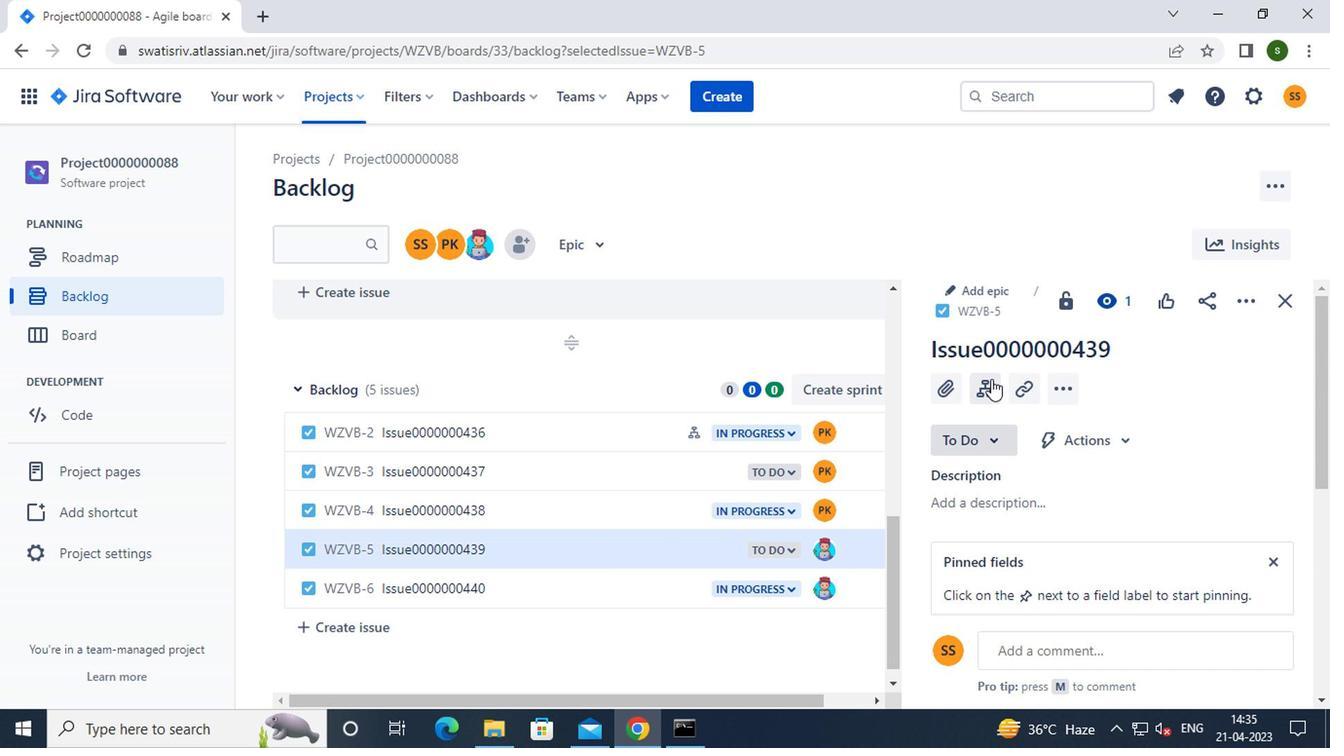 
Action: Mouse moved to (997, 470)
Screenshot: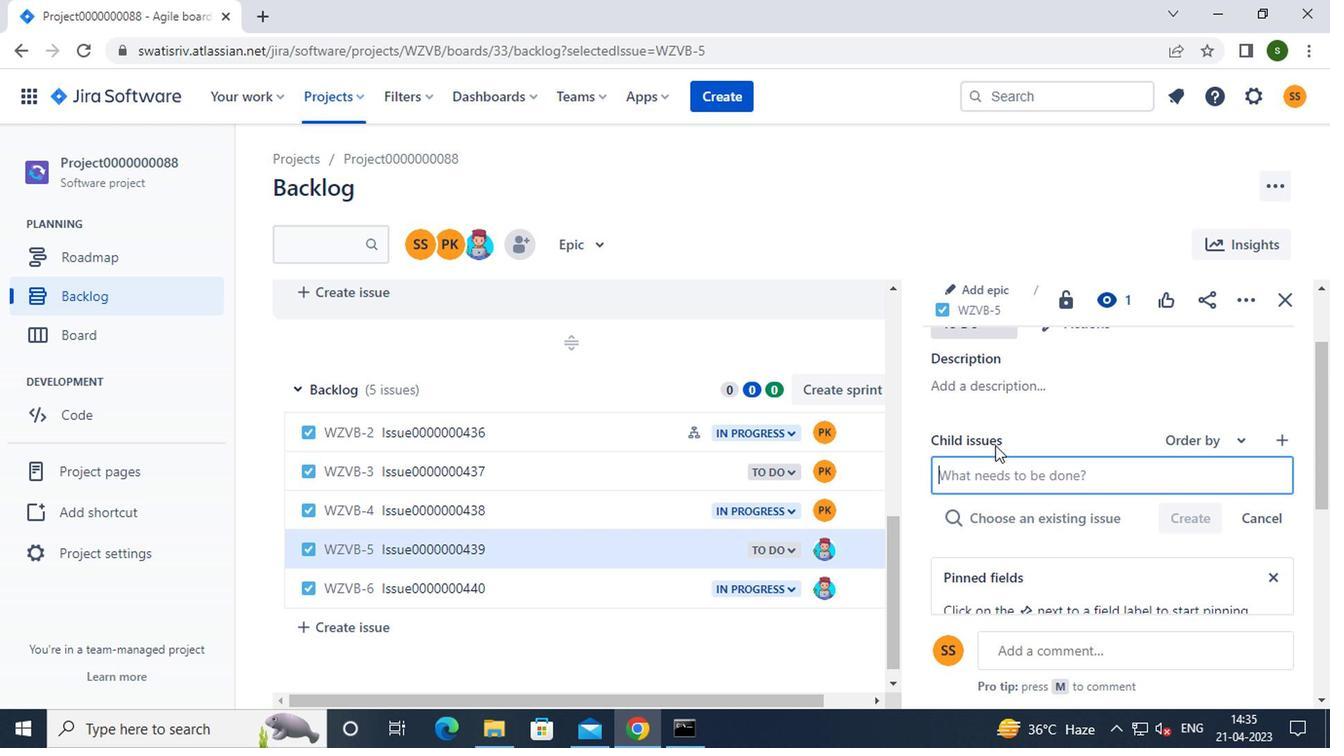 
Action: Mouse pressed left at (997, 470)
Screenshot: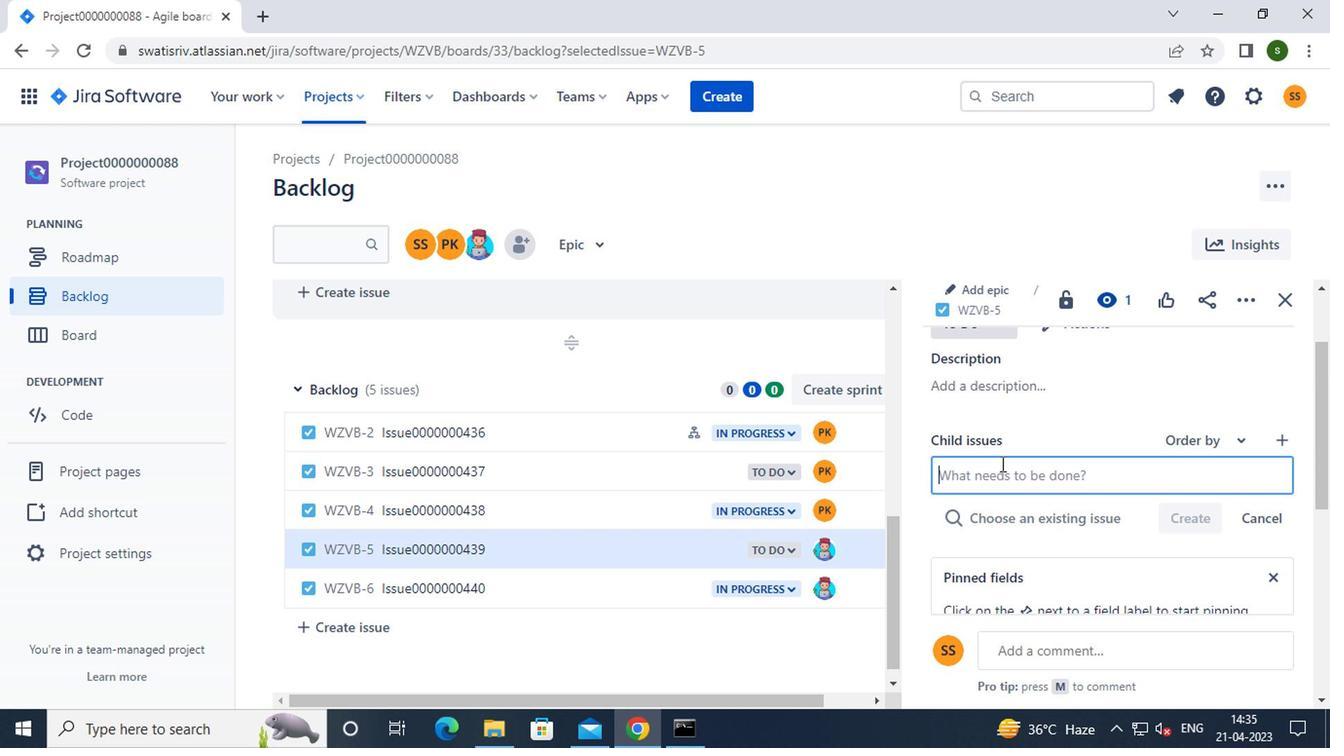 
Action: Mouse moved to (955, 480)
Screenshot: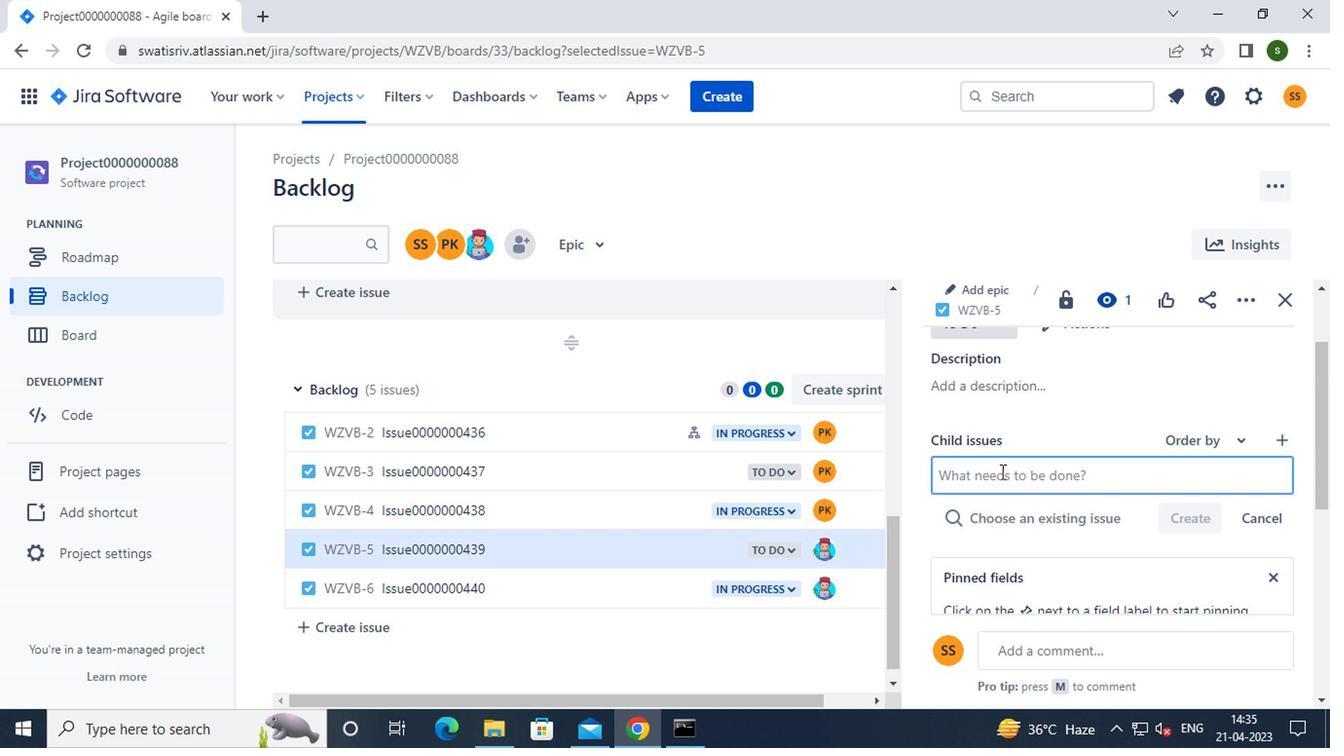 
Action: Key pressed <Key.caps_lock>c<Key.caps_lock>hild<Key.caps_lock>i<Key.caps_lock>ssue0000000877
Screenshot: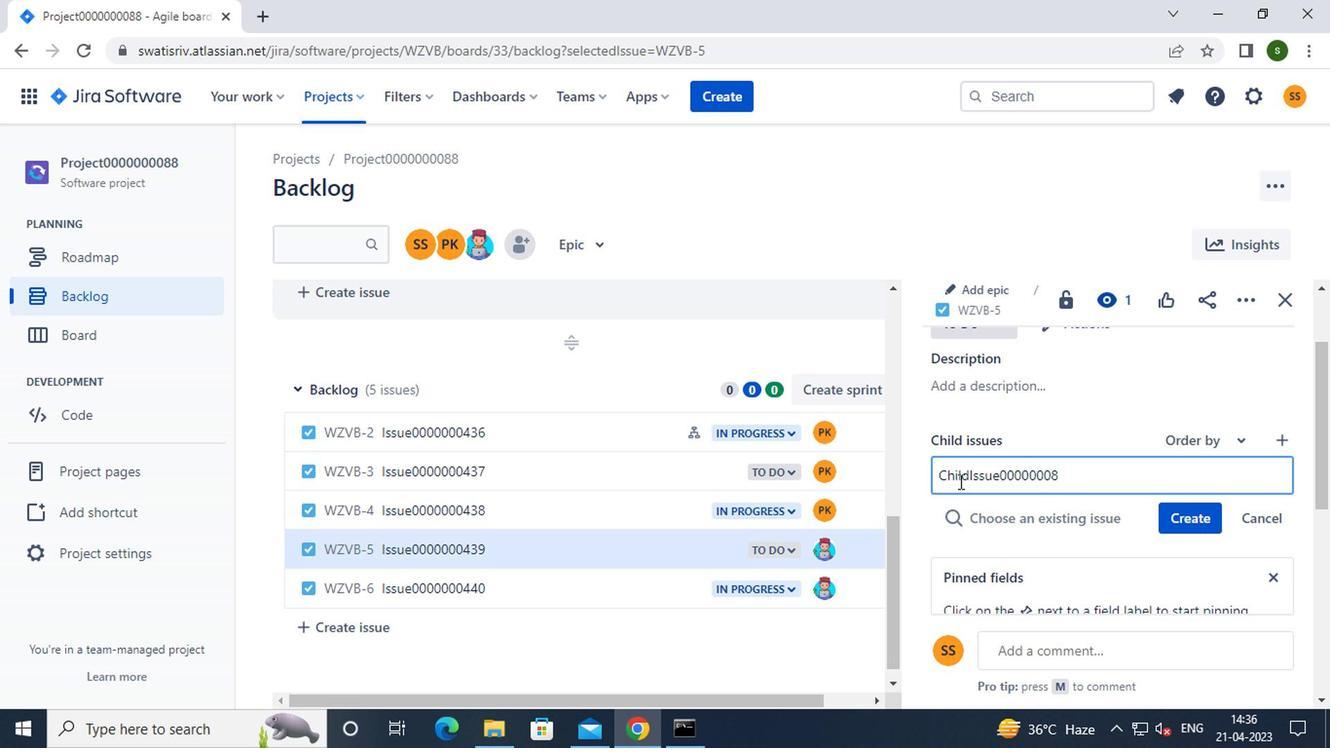 
Action: Mouse moved to (1155, 506)
Screenshot: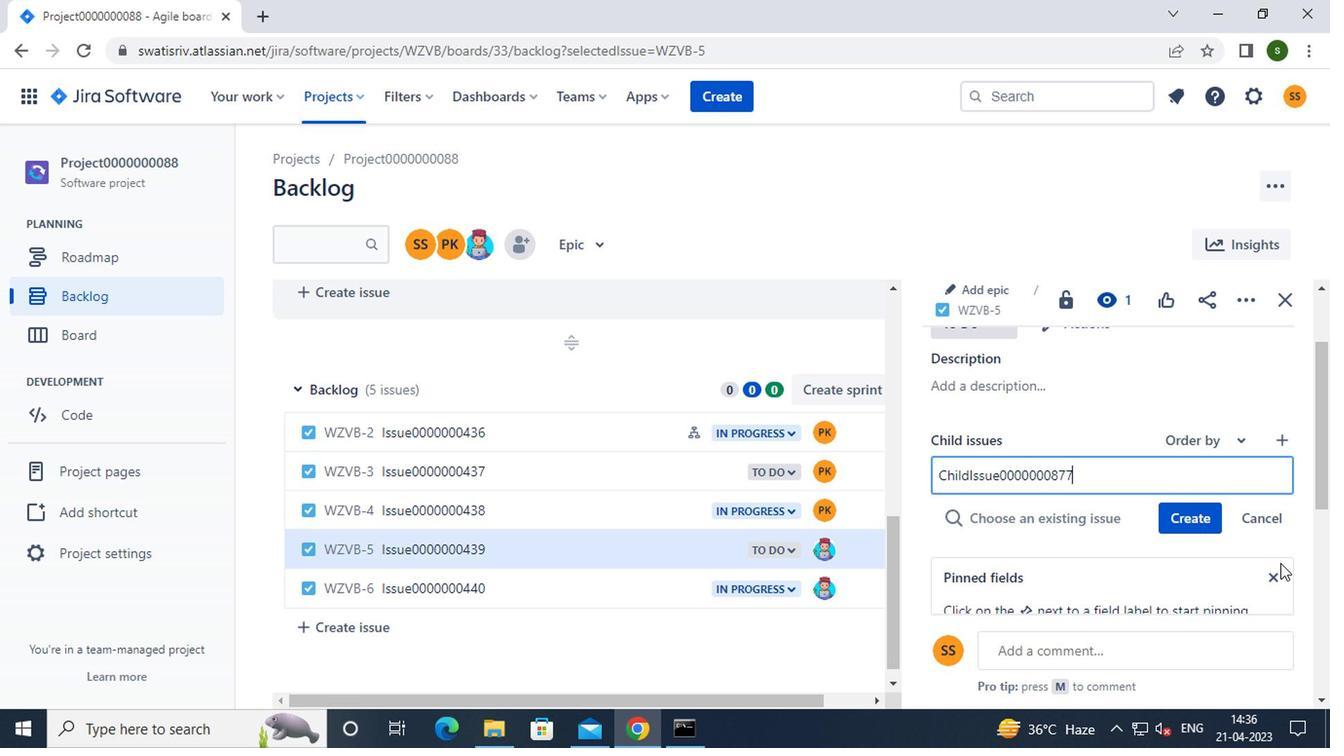 
Action: Mouse pressed left at (1155, 506)
Screenshot: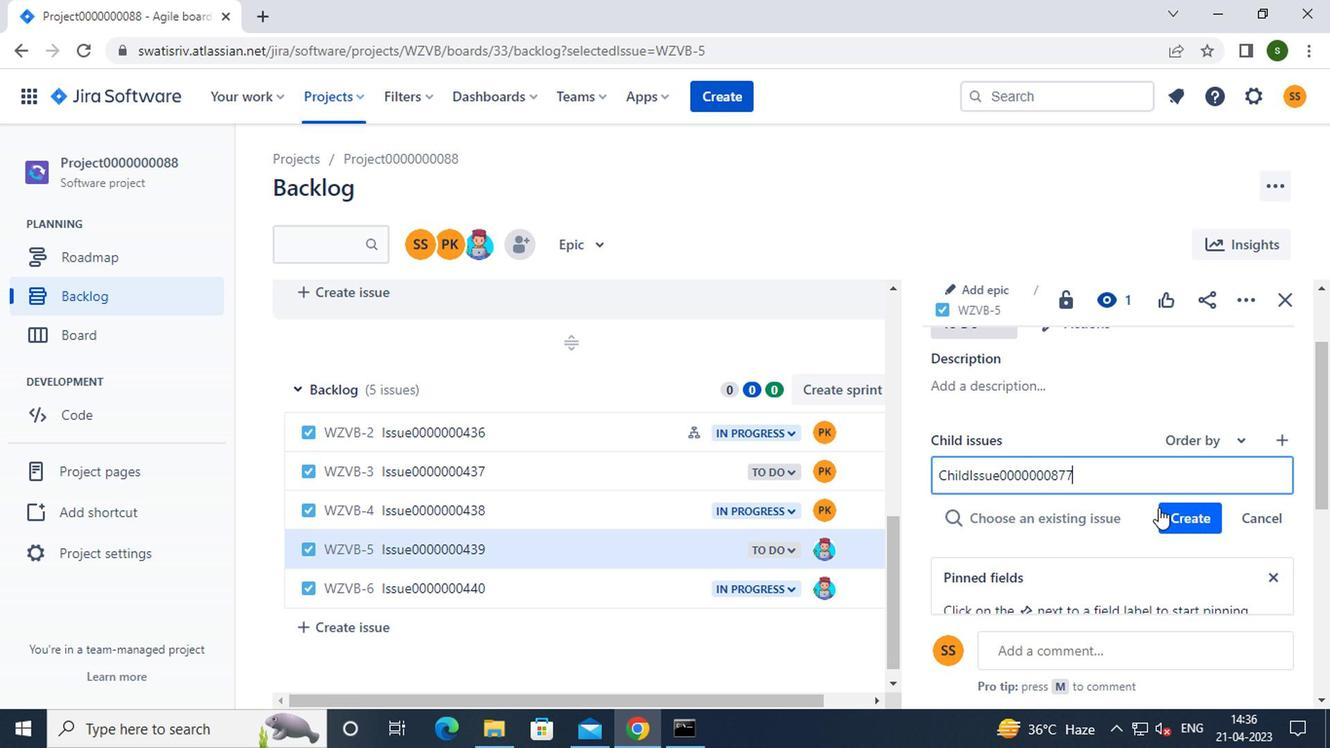 
Action: Mouse moved to (858, 216)
Screenshot: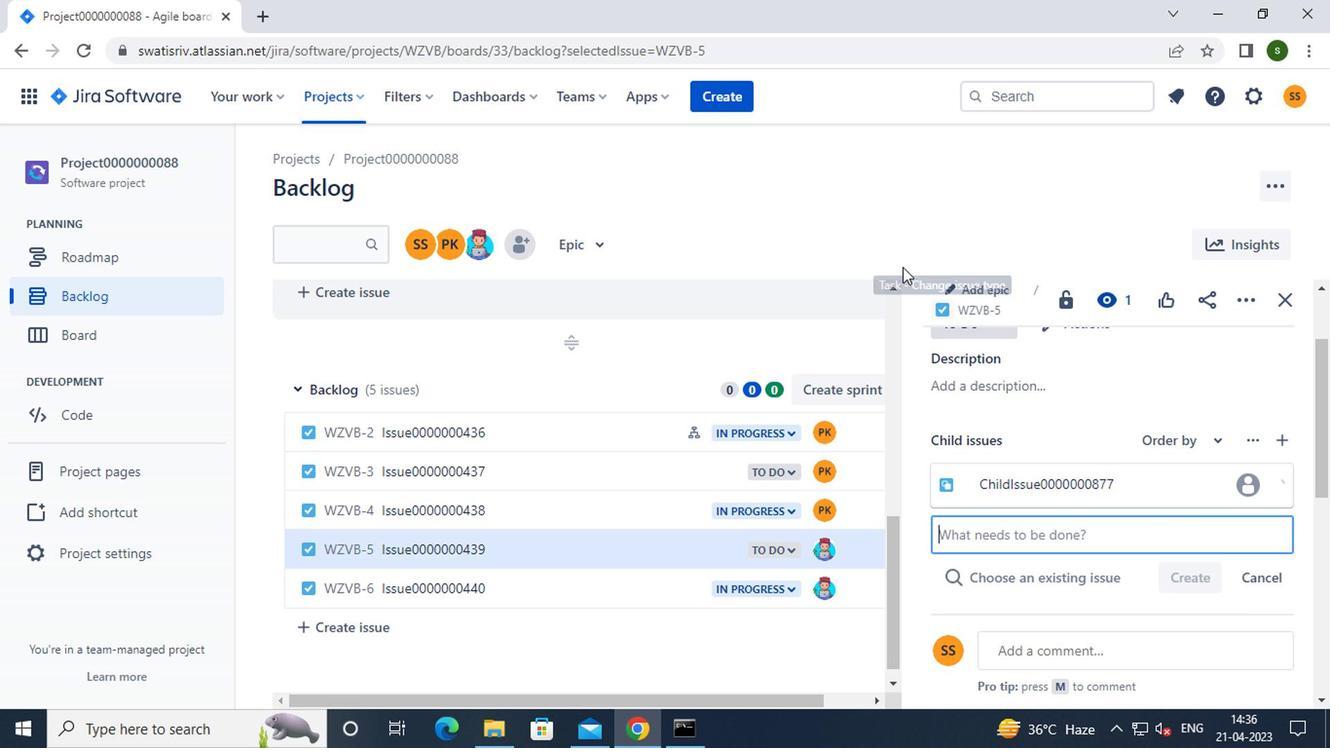 
